 Task: Search for flights from Siwa Oasis to Saint Petersburg on Thu, Oct 19, in First class, using Emirates, and provide feedback on the suggestions.
Action: Mouse pressed left at (327, 244)
Screenshot: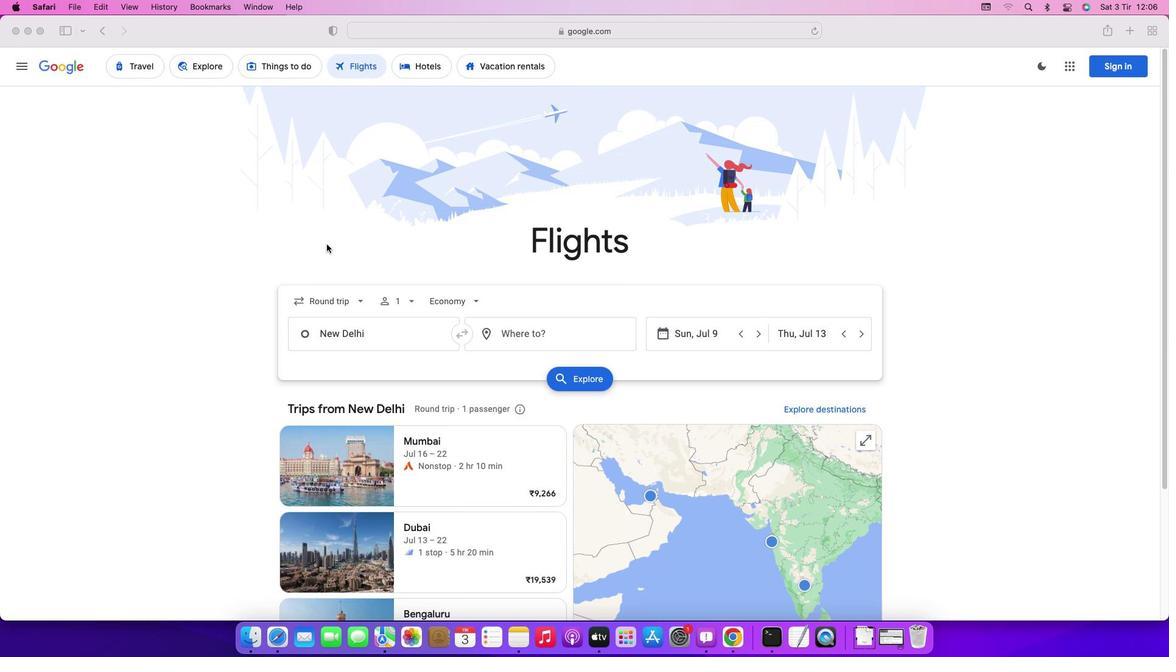 
Action: Mouse moved to (321, 296)
Screenshot: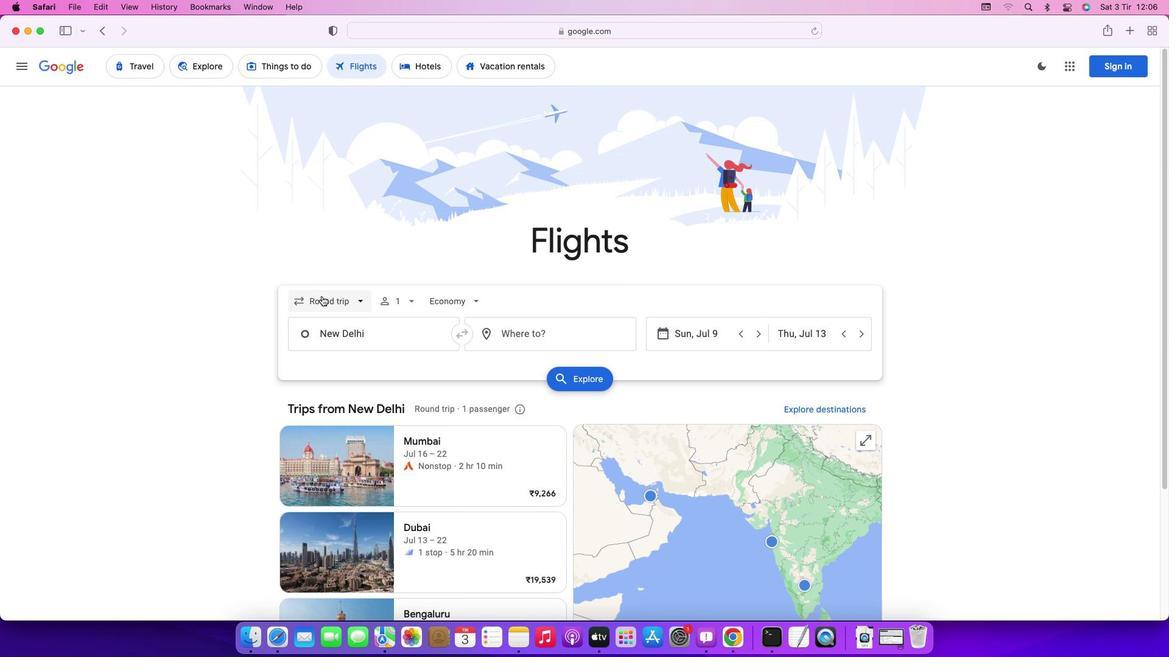 
Action: Mouse pressed left at (321, 296)
Screenshot: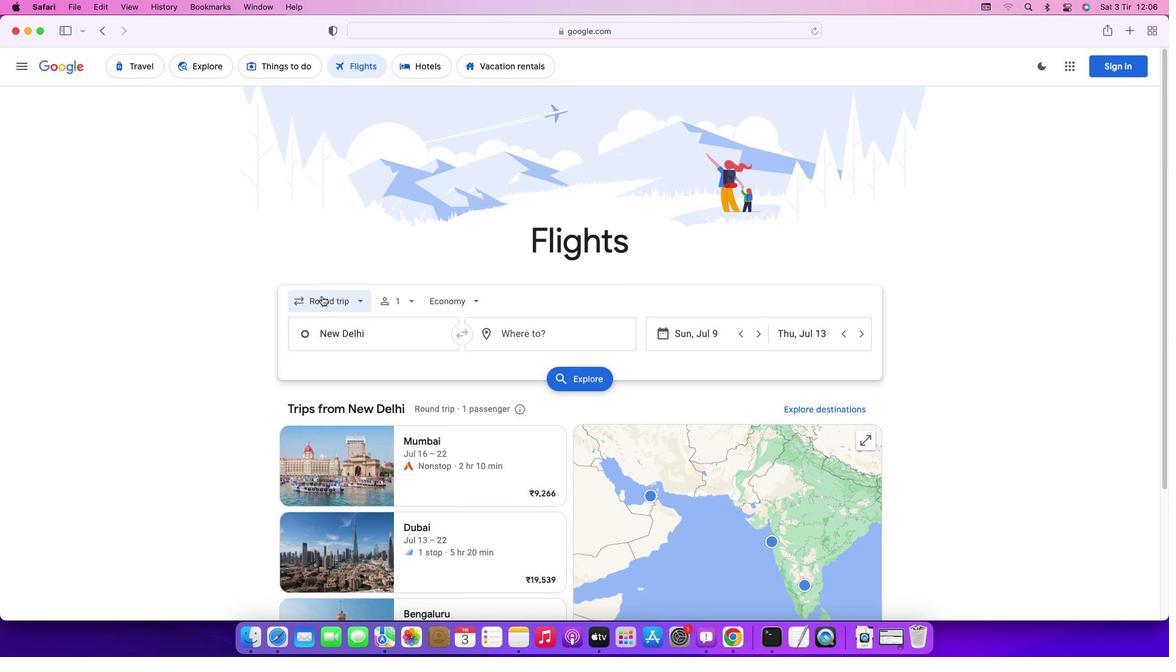 
Action: Mouse moved to (334, 356)
Screenshot: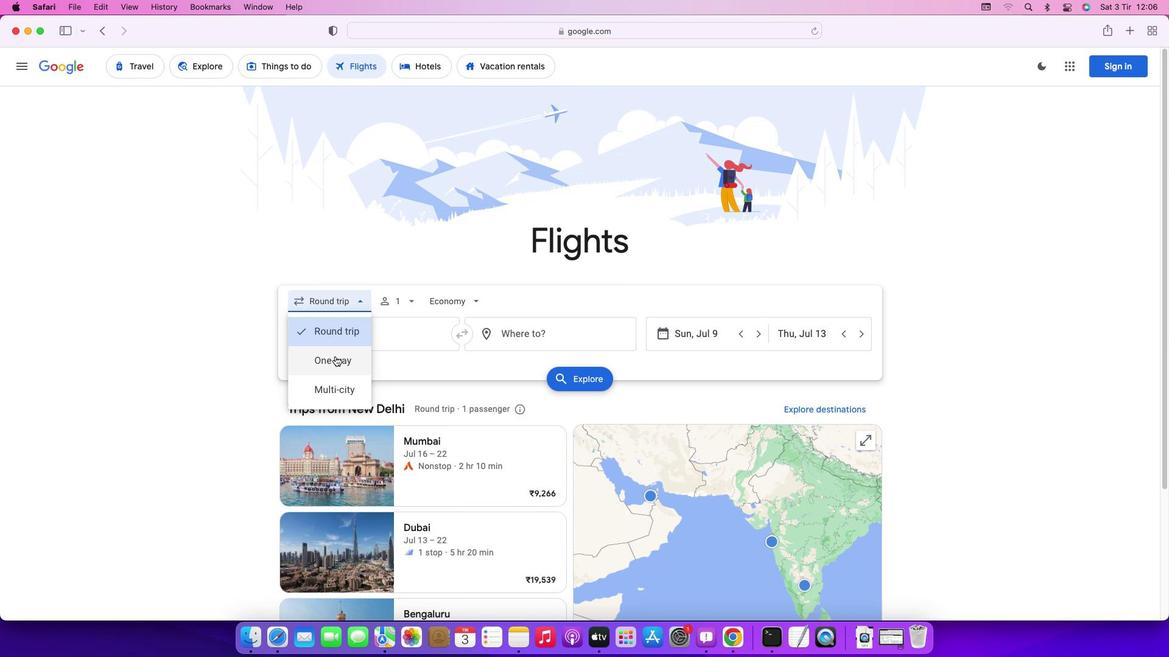 
Action: Mouse pressed left at (334, 356)
Screenshot: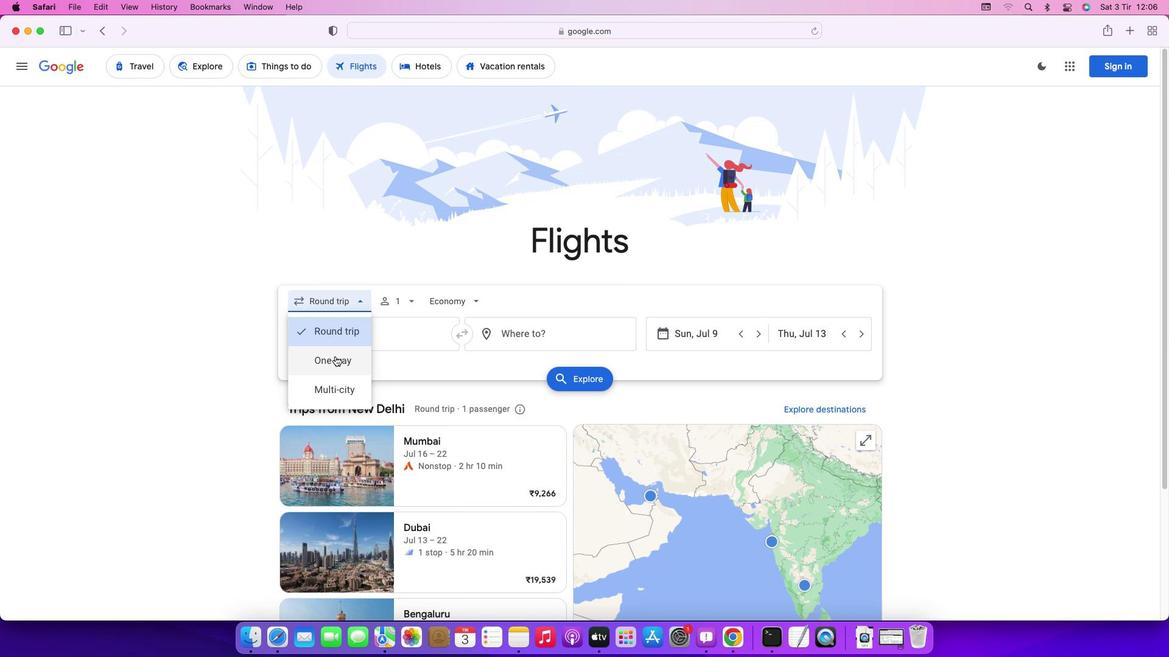 
Action: Mouse moved to (394, 302)
Screenshot: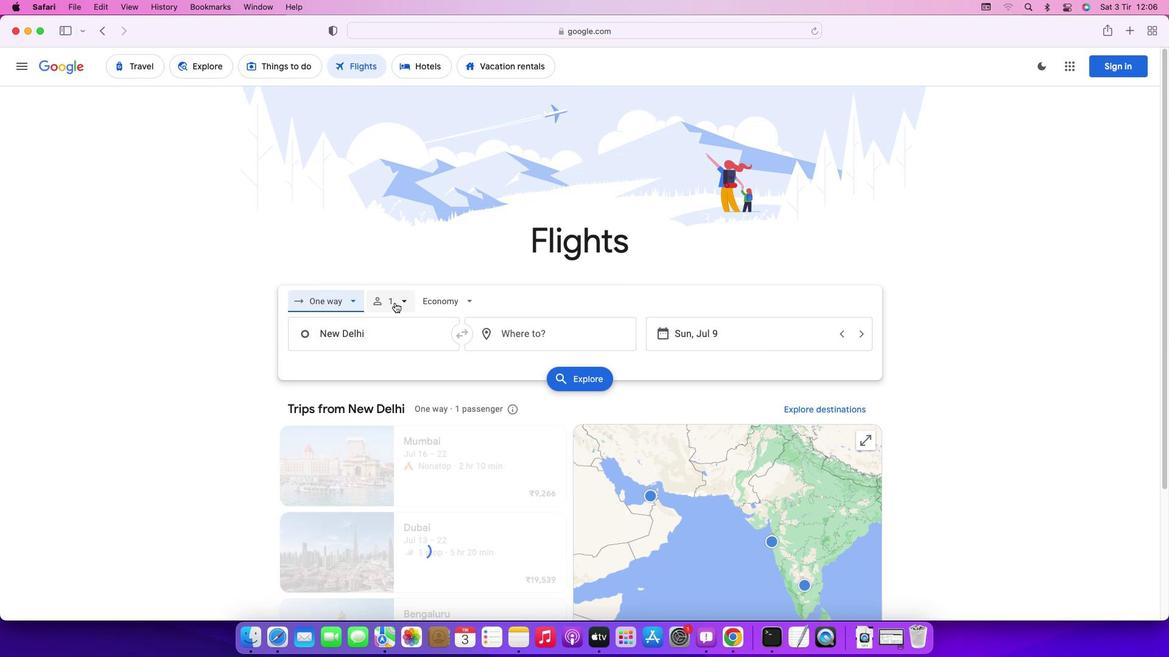 
Action: Mouse pressed left at (394, 302)
Screenshot: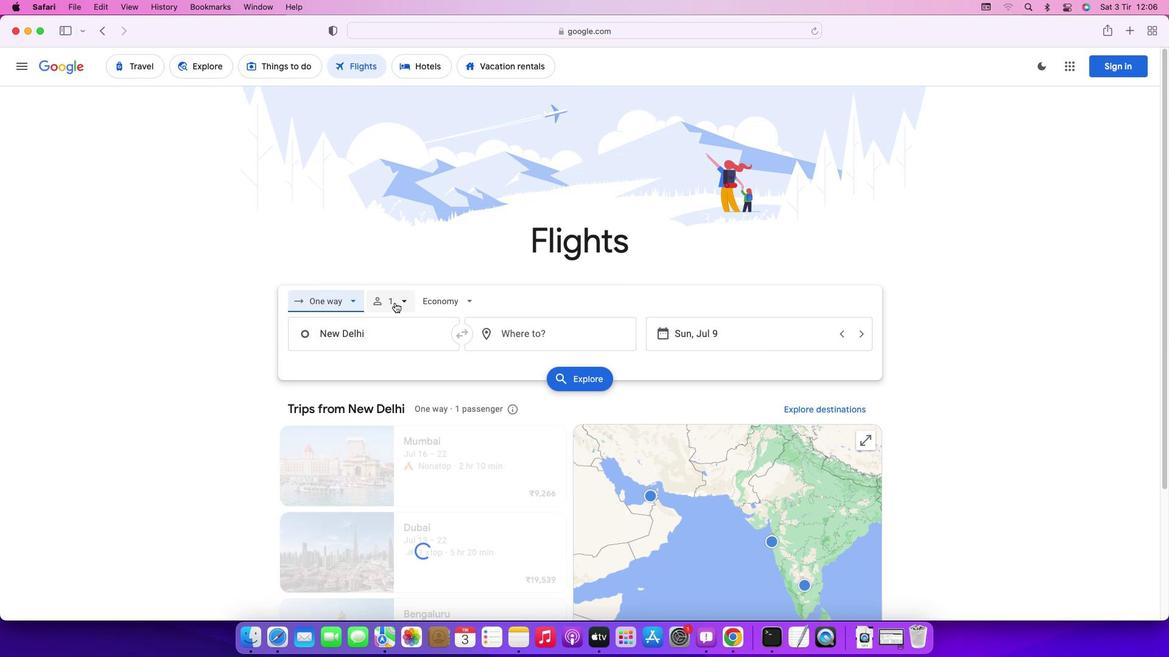 
Action: Mouse moved to (490, 333)
Screenshot: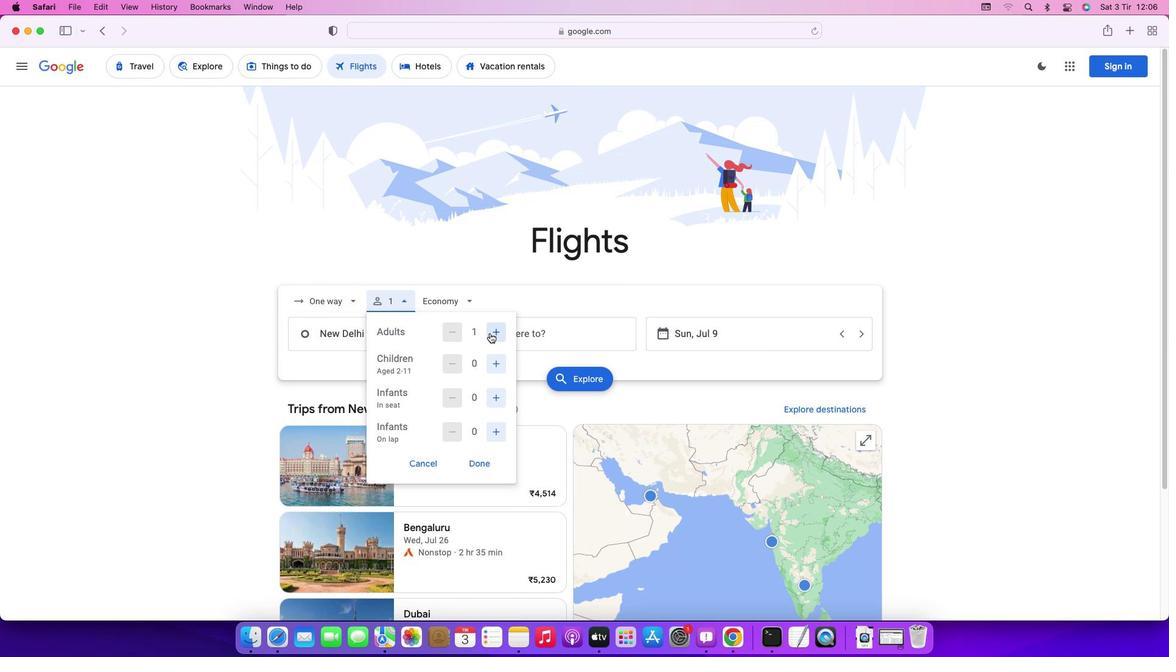 
Action: Mouse pressed left at (490, 333)
Screenshot: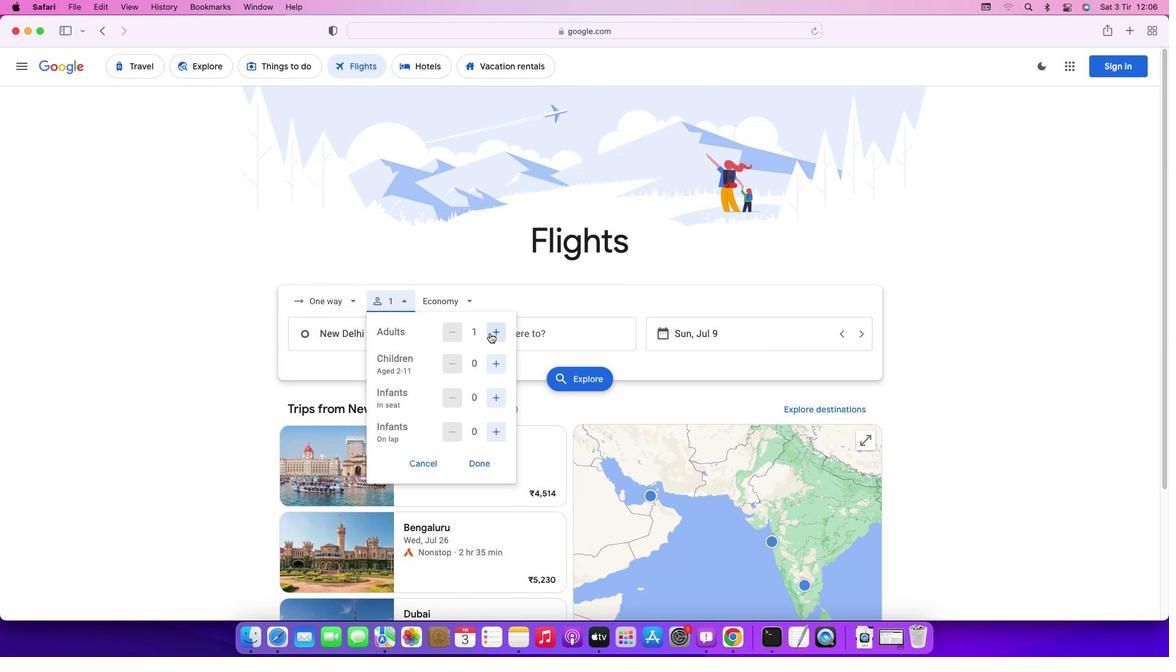 
Action: Mouse moved to (483, 462)
Screenshot: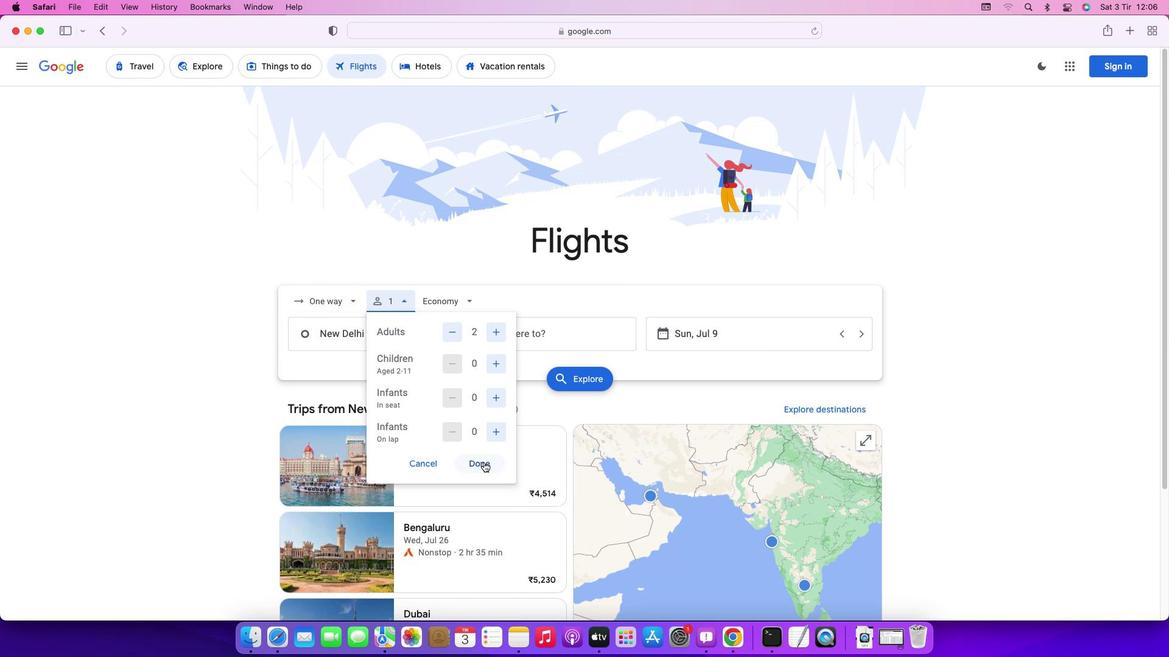 
Action: Mouse pressed left at (483, 462)
Screenshot: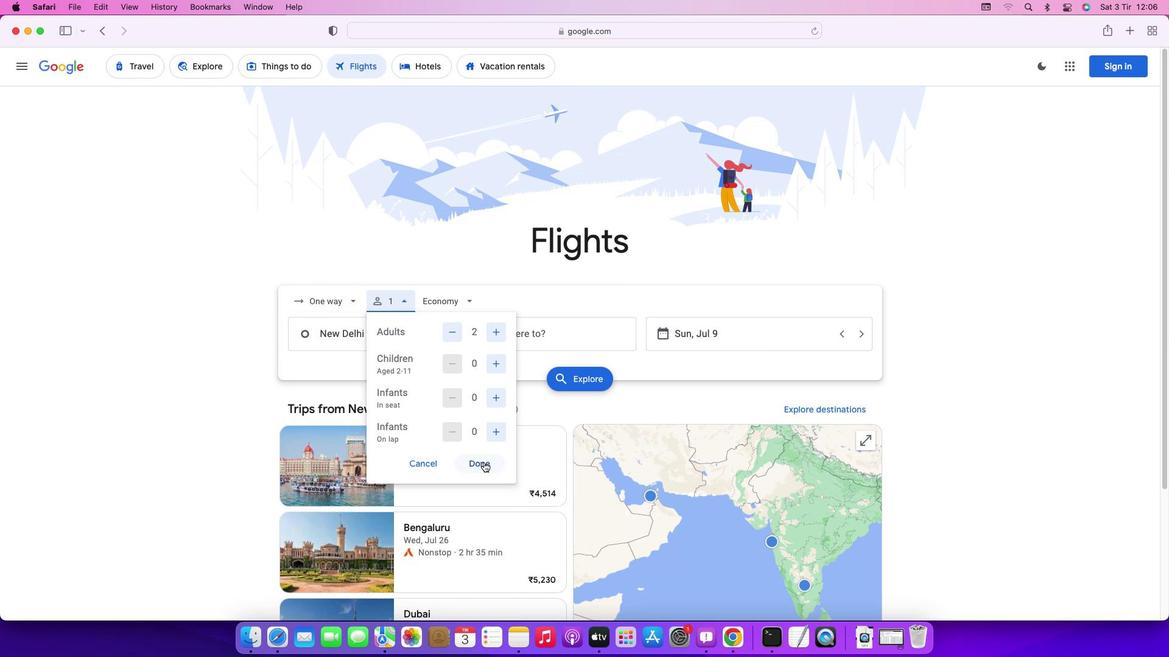 
Action: Mouse moved to (471, 301)
Screenshot: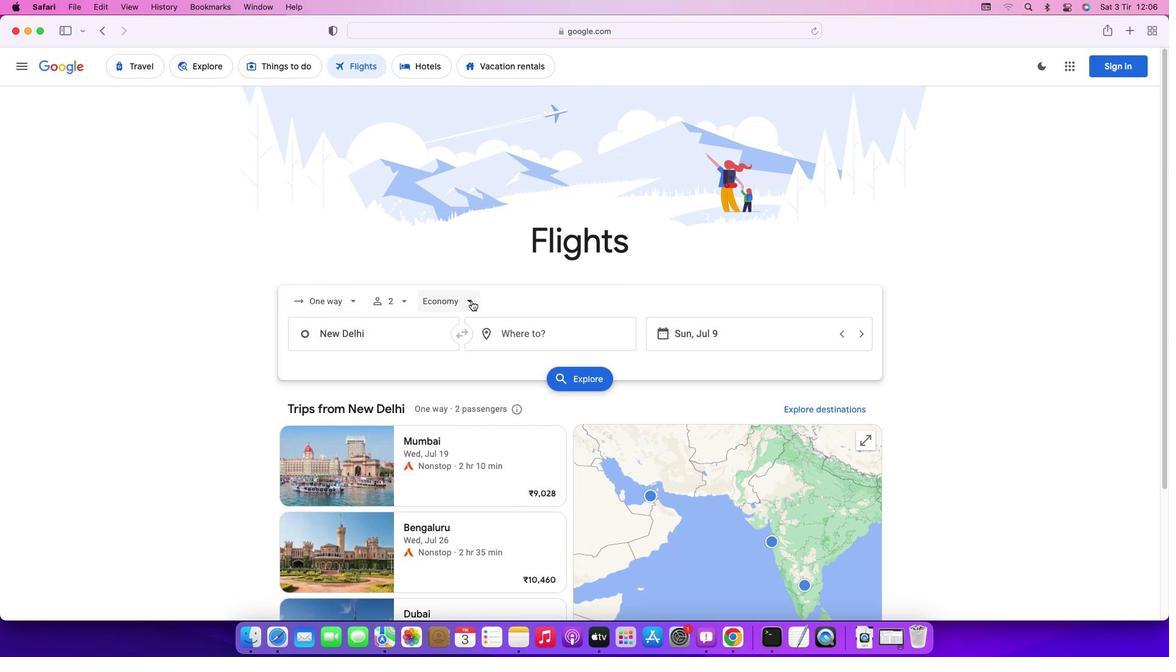 
Action: Mouse pressed left at (471, 301)
Screenshot: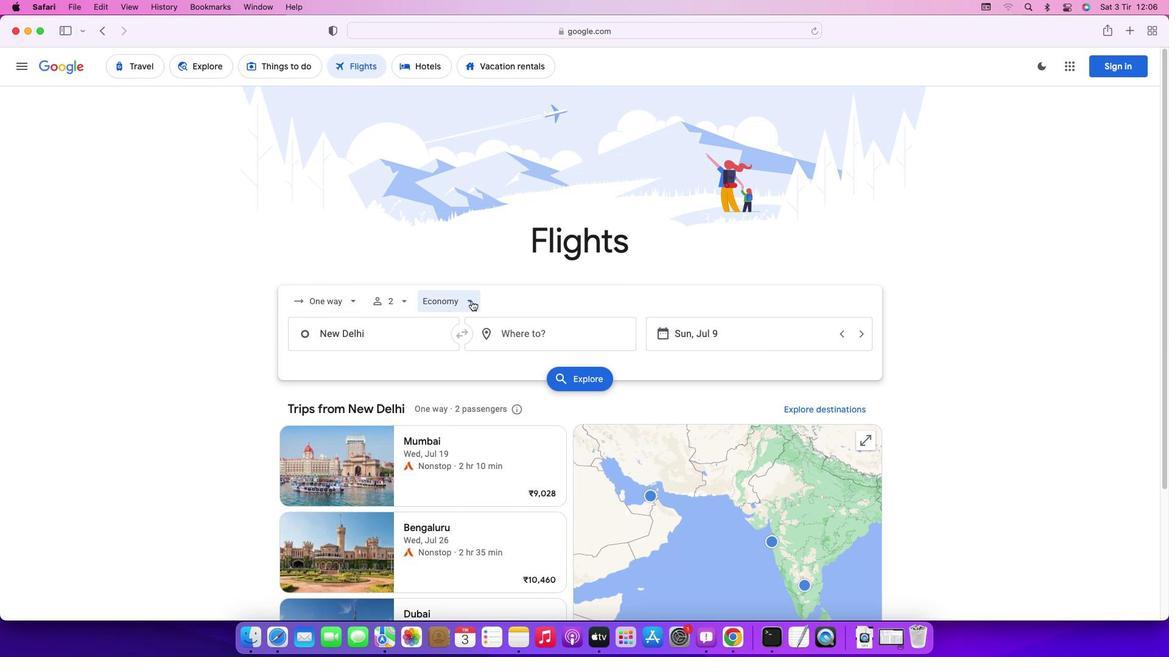 
Action: Mouse moved to (468, 414)
Screenshot: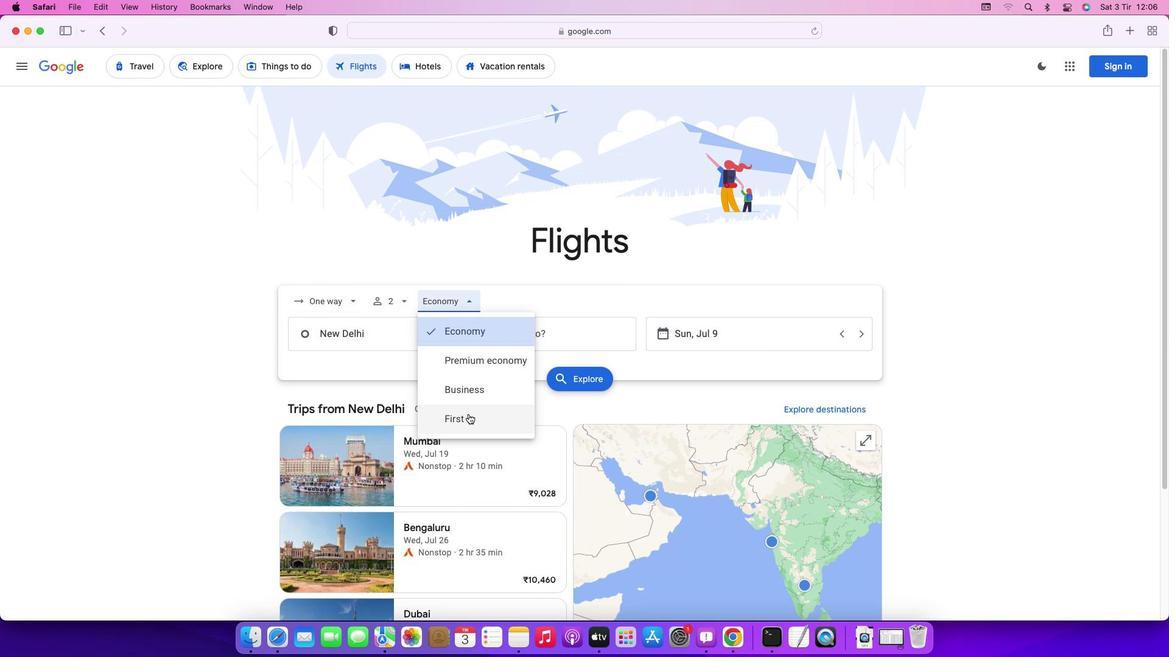 
Action: Mouse pressed left at (468, 414)
Screenshot: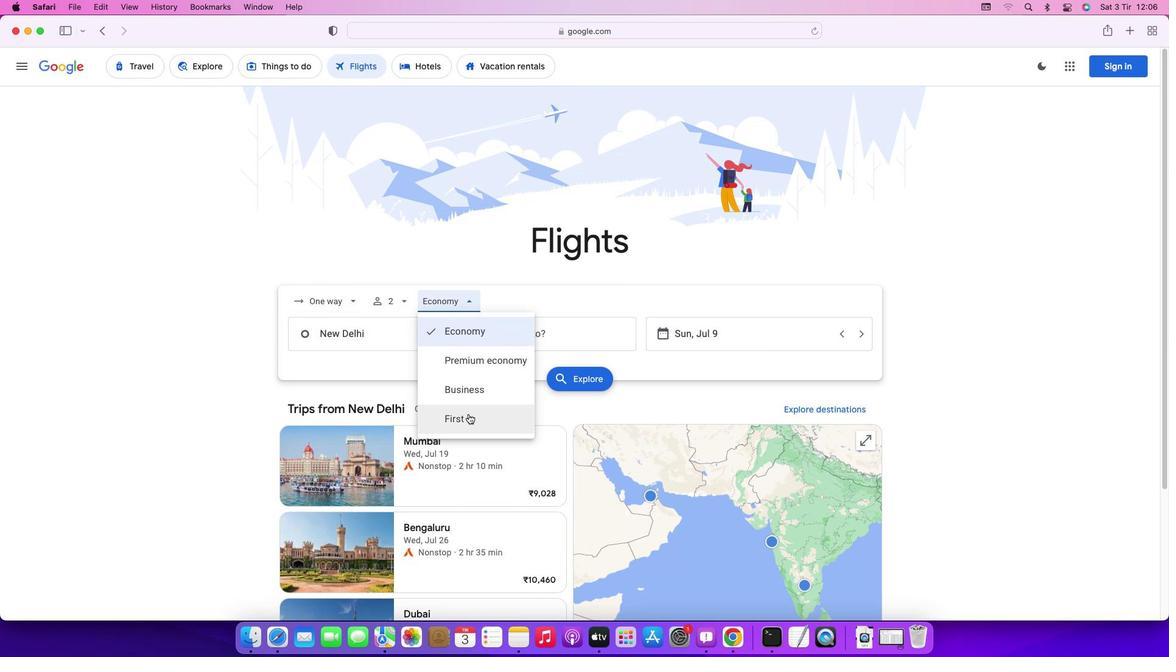 
Action: Mouse moved to (395, 335)
Screenshot: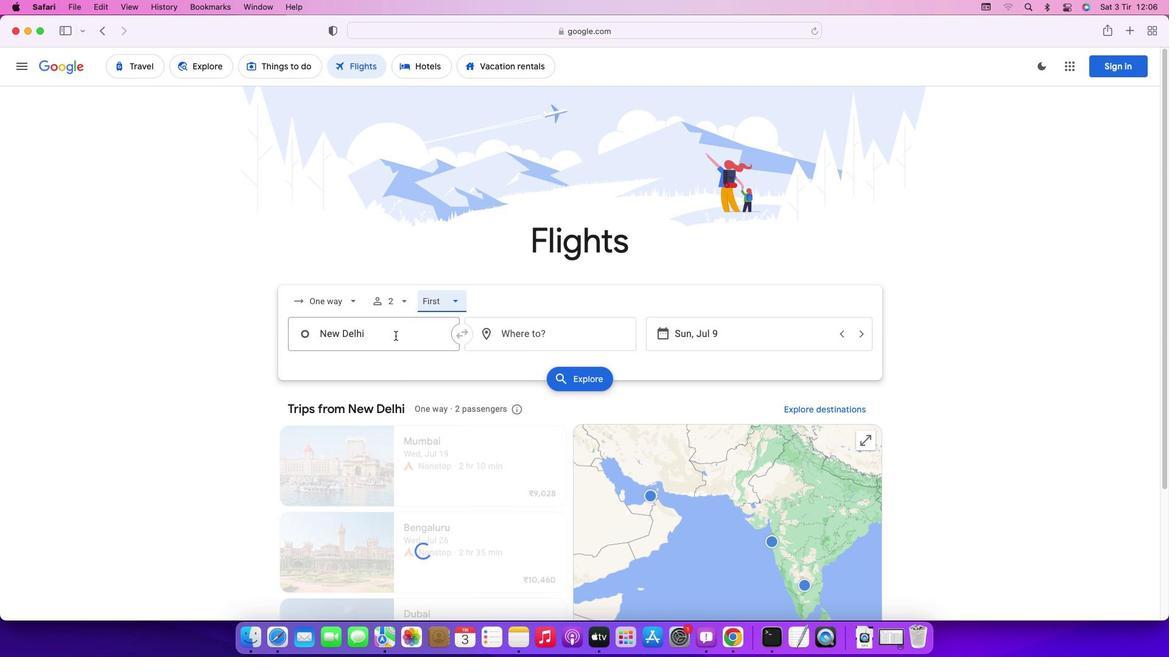 
Action: Mouse pressed left at (395, 335)
Screenshot: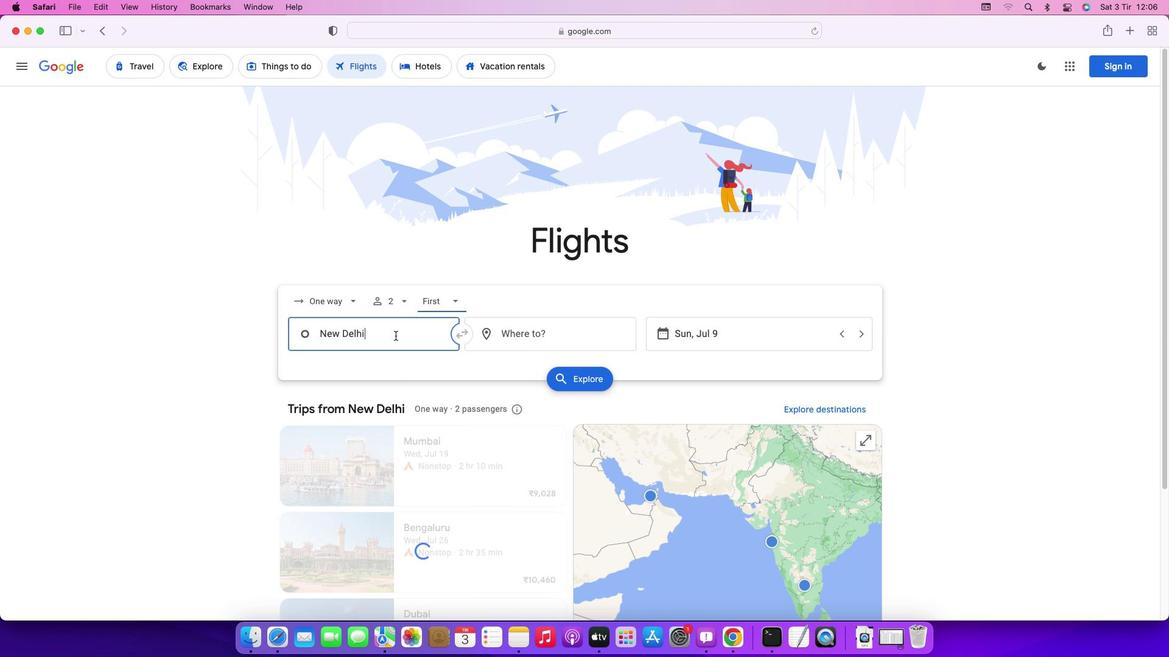 
Action: Key pressed Key.backspaceKey.caps_lock'S'Key.caps_lock'i''w''a'Key.enter
Screenshot: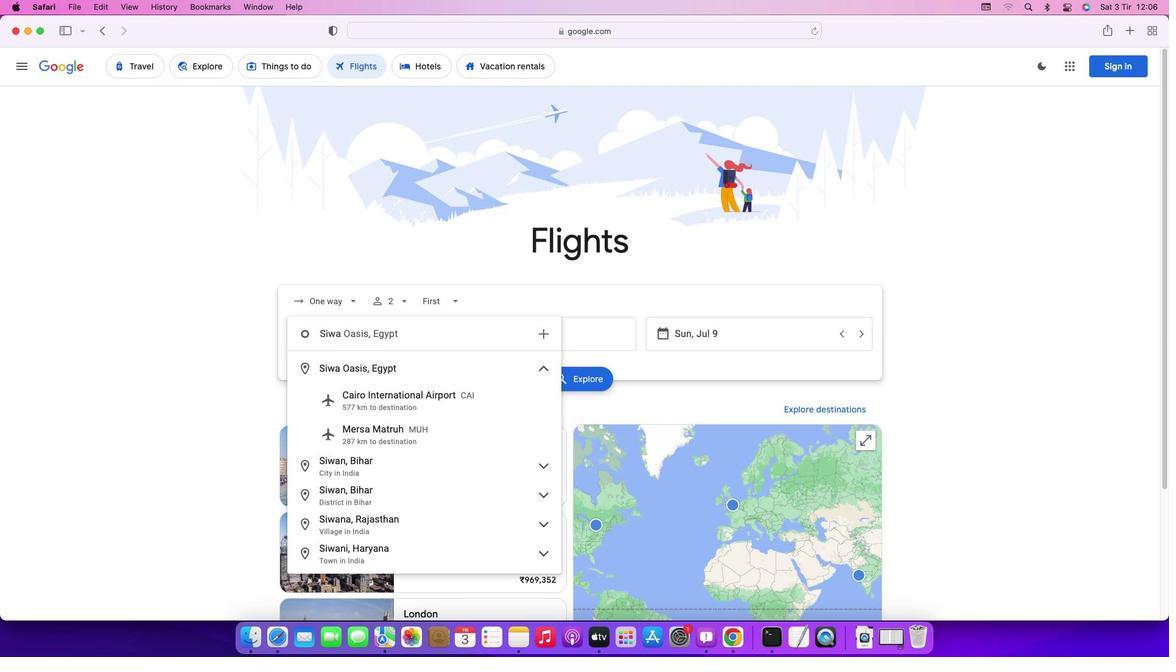 
Action: Mouse moved to (549, 343)
Screenshot: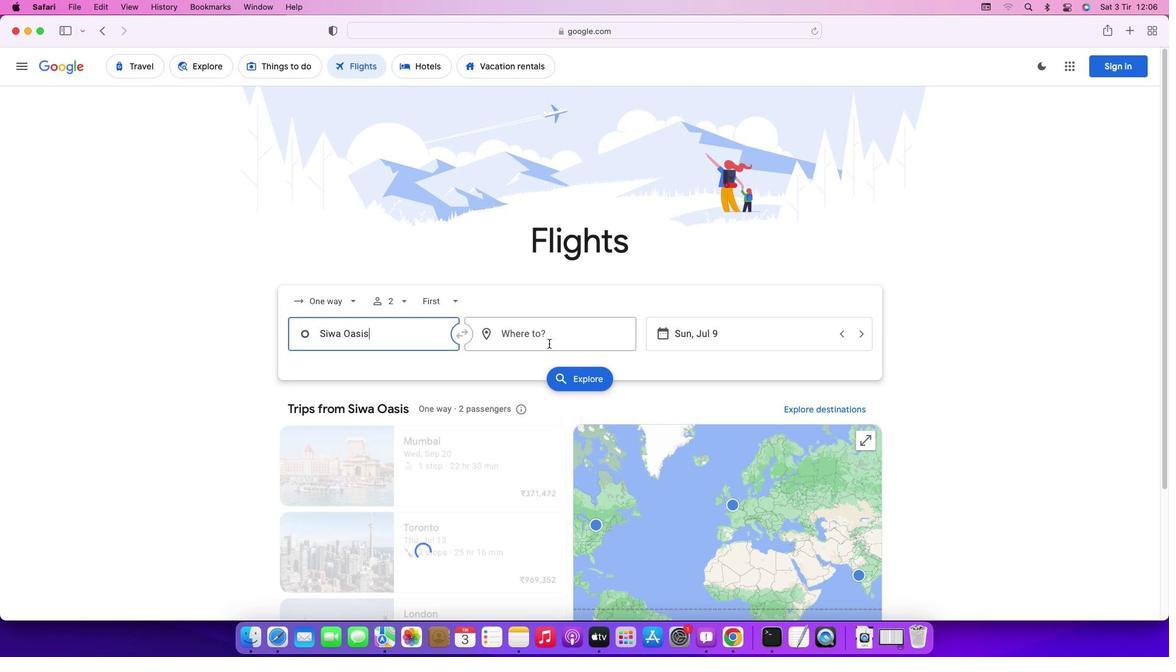 
Action: Mouse pressed left at (549, 343)
Screenshot: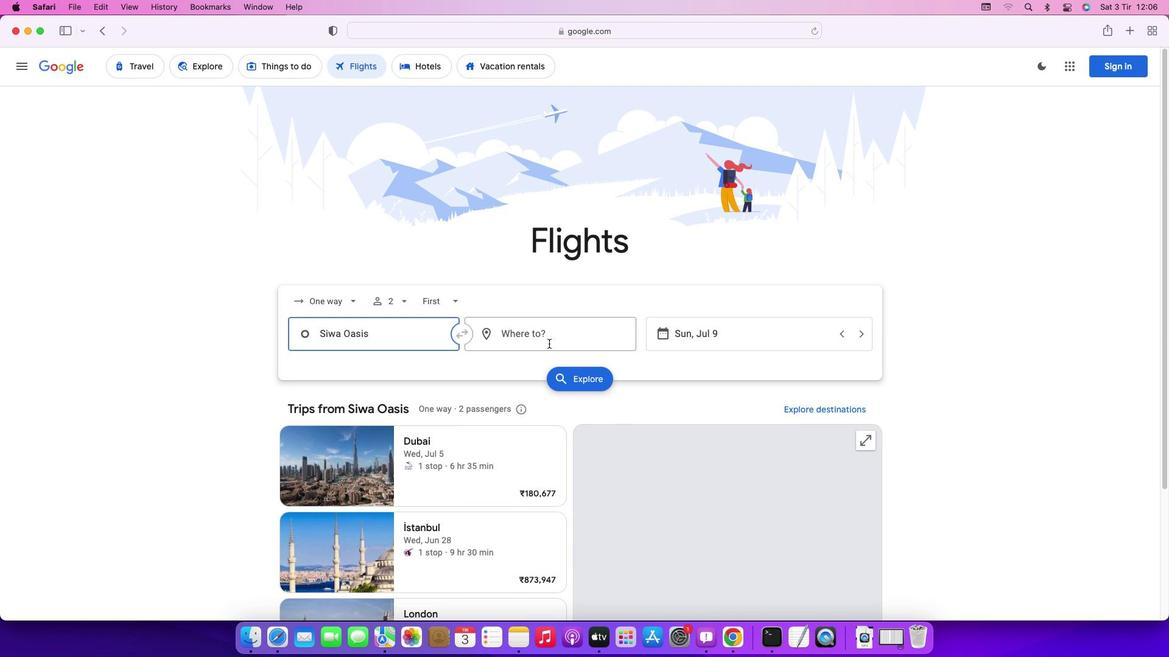 
Action: Mouse moved to (548, 344)
Screenshot: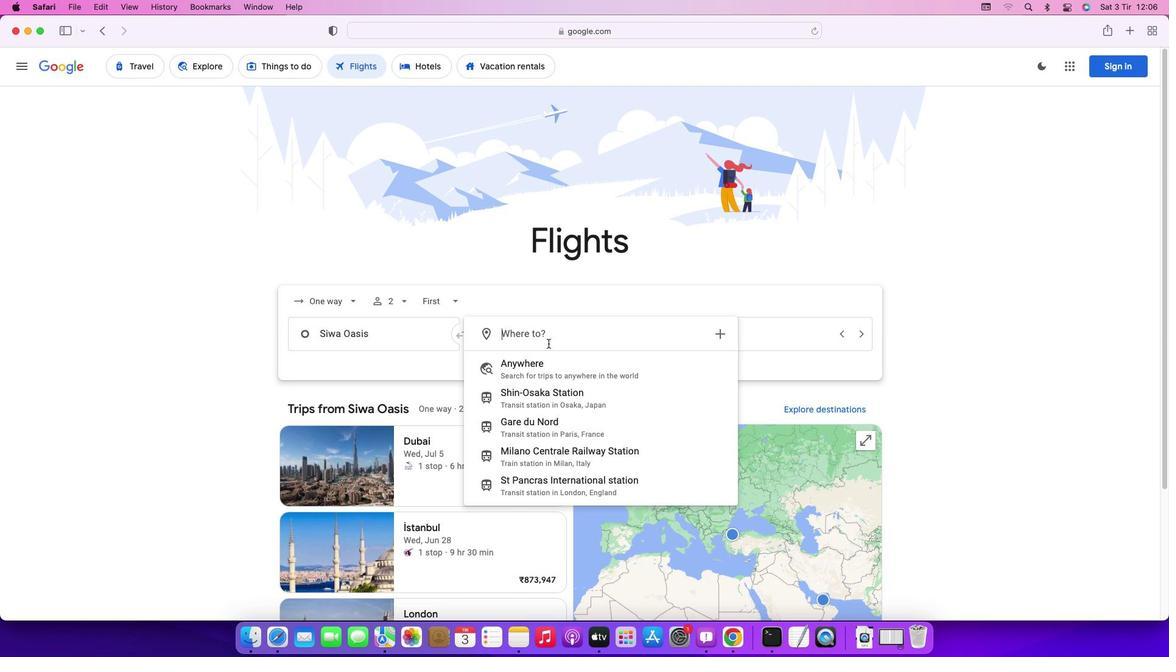 
Action: Key pressed Key.caps_lock'S'Key.caps_lock'a''i''n''t'Key.spaceKey.caps_lock'P'Key.caps_lock'e''t''e'Key.enter
Screenshot: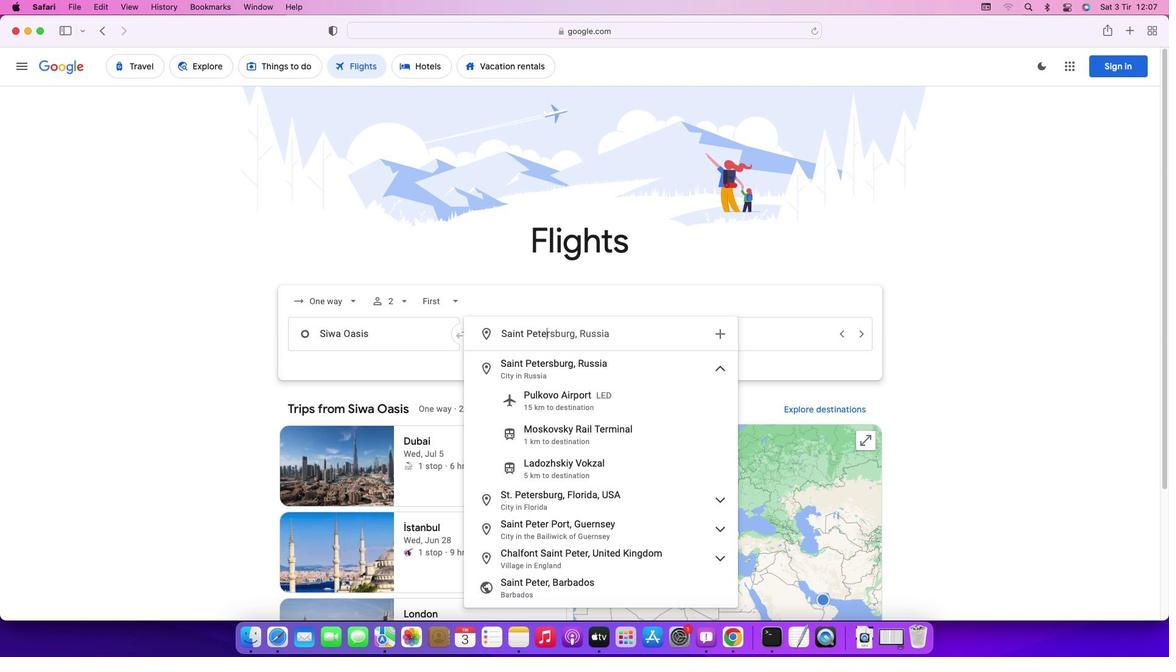 
Action: Mouse moved to (743, 333)
Screenshot: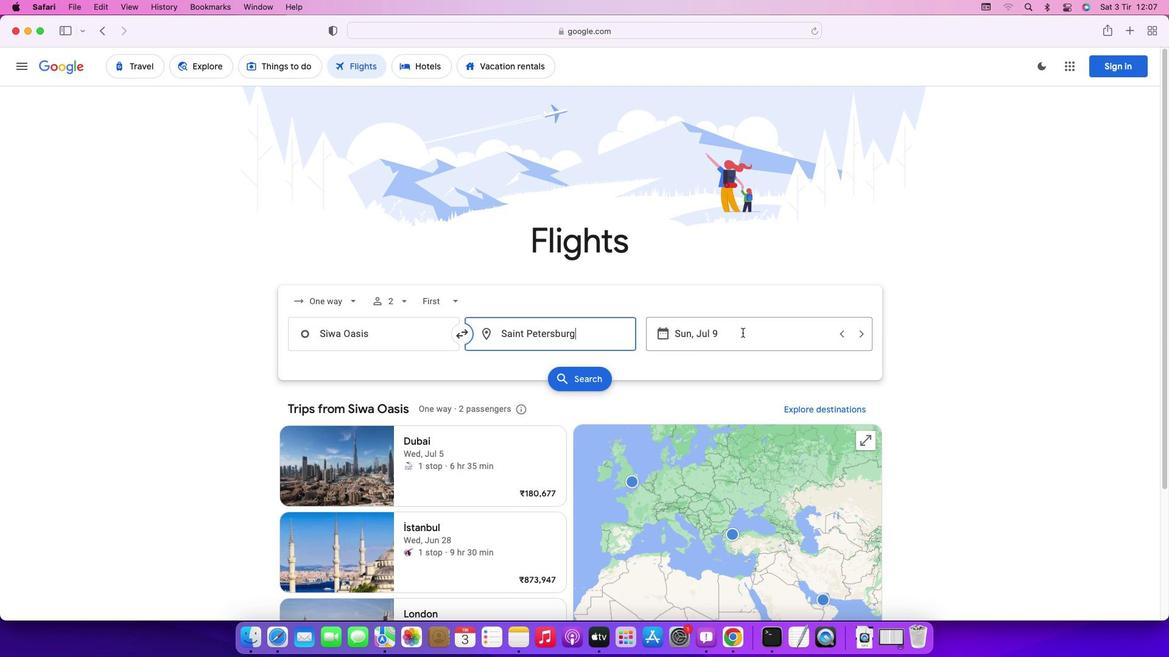 
Action: Mouse pressed left at (743, 333)
Screenshot: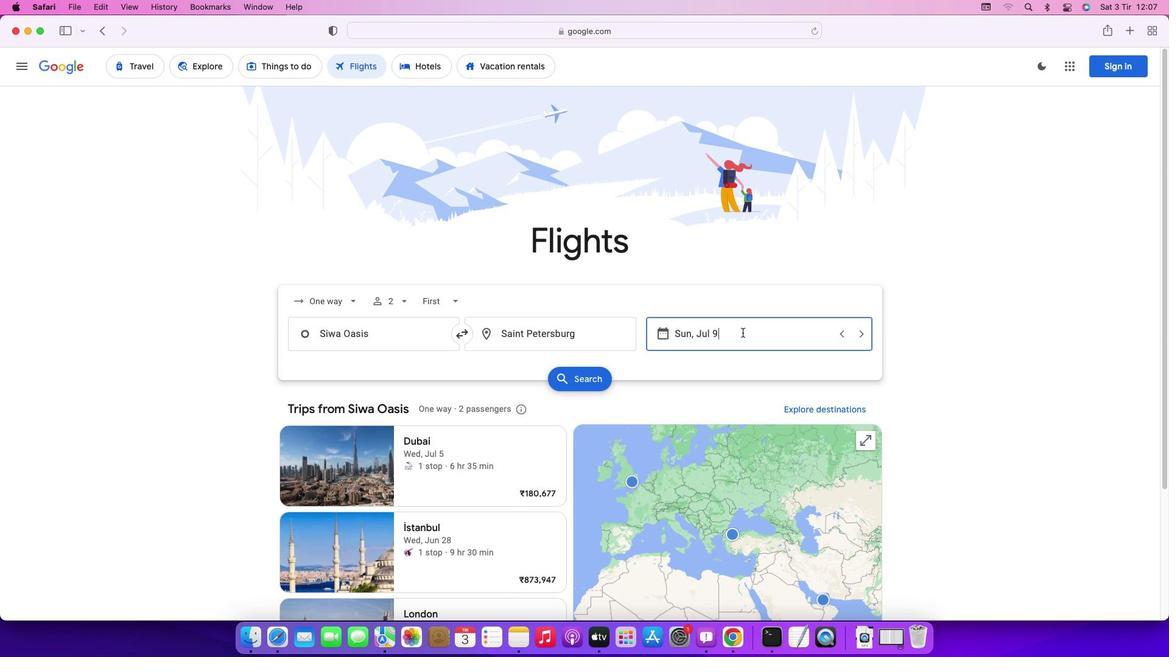 
Action: Mouse moved to (879, 454)
Screenshot: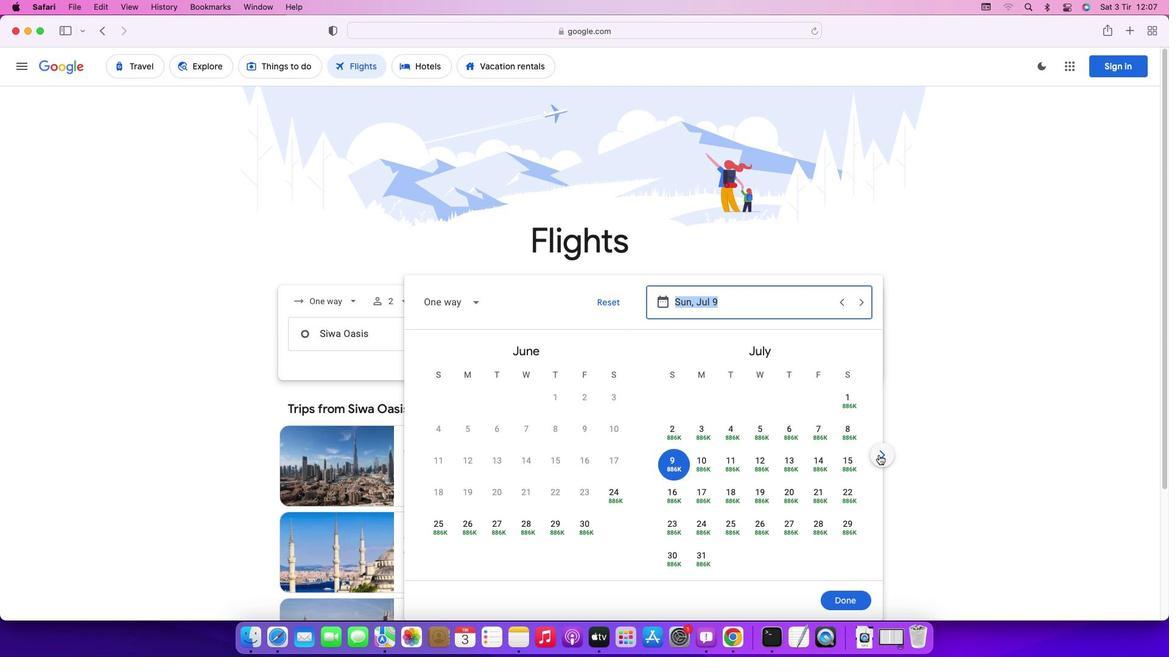 
Action: Mouse pressed left at (879, 454)
Screenshot: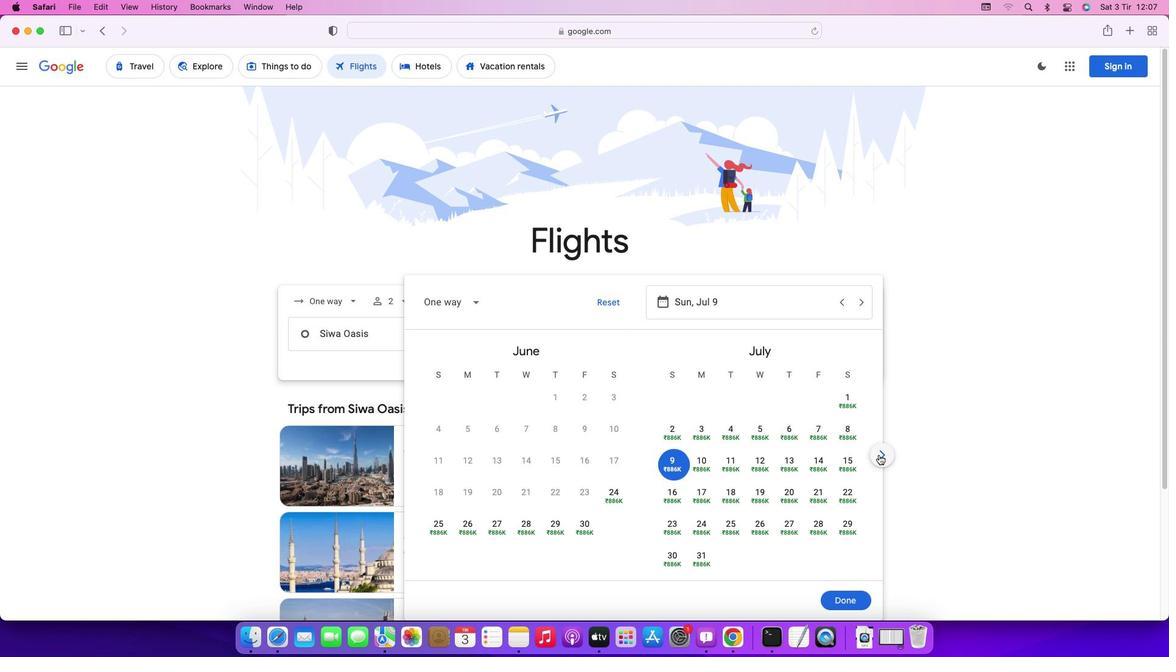 
Action: Mouse pressed left at (879, 454)
Screenshot: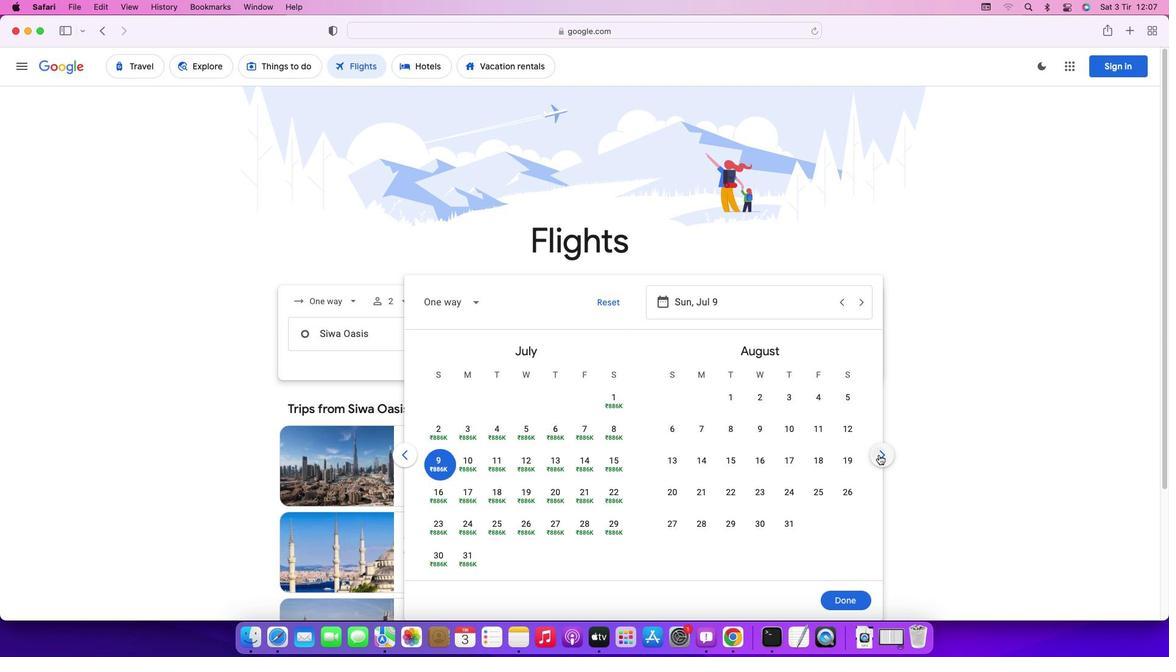 
Action: Mouse pressed left at (879, 454)
Screenshot: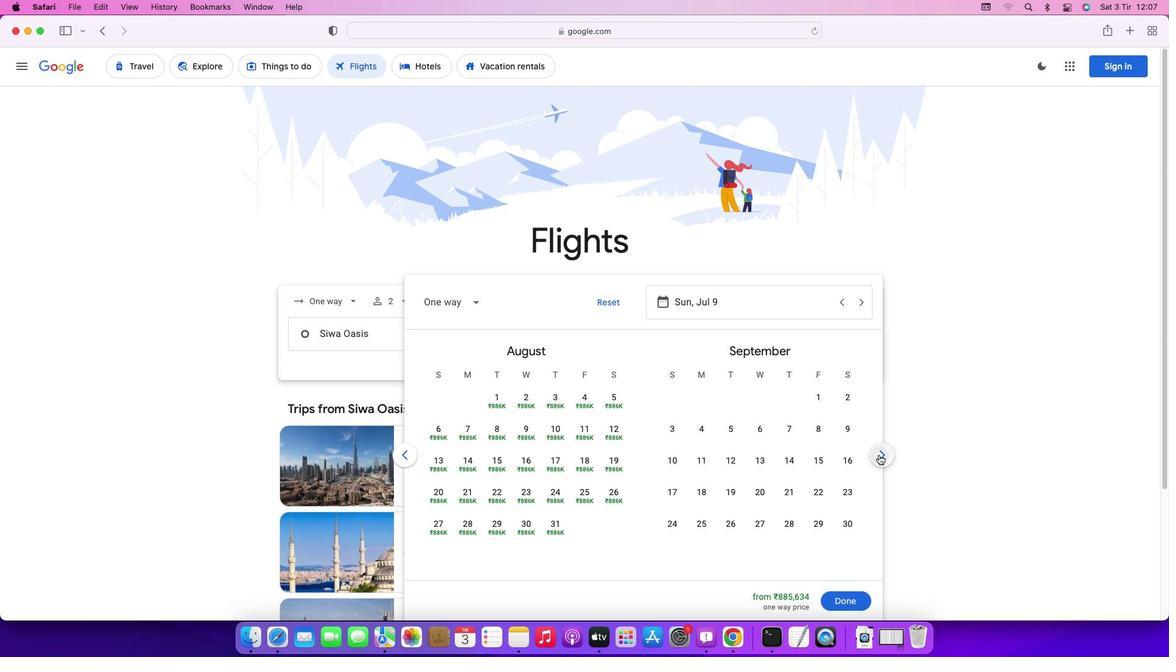 
Action: Mouse moved to (790, 465)
Screenshot: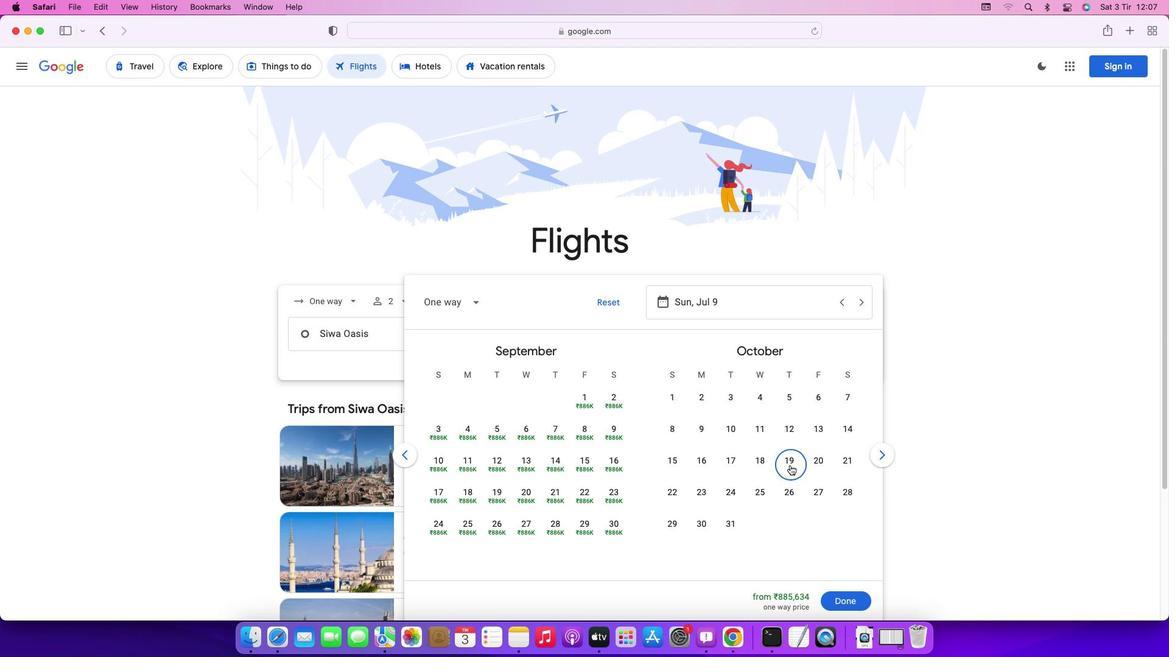 
Action: Mouse pressed left at (790, 465)
Screenshot: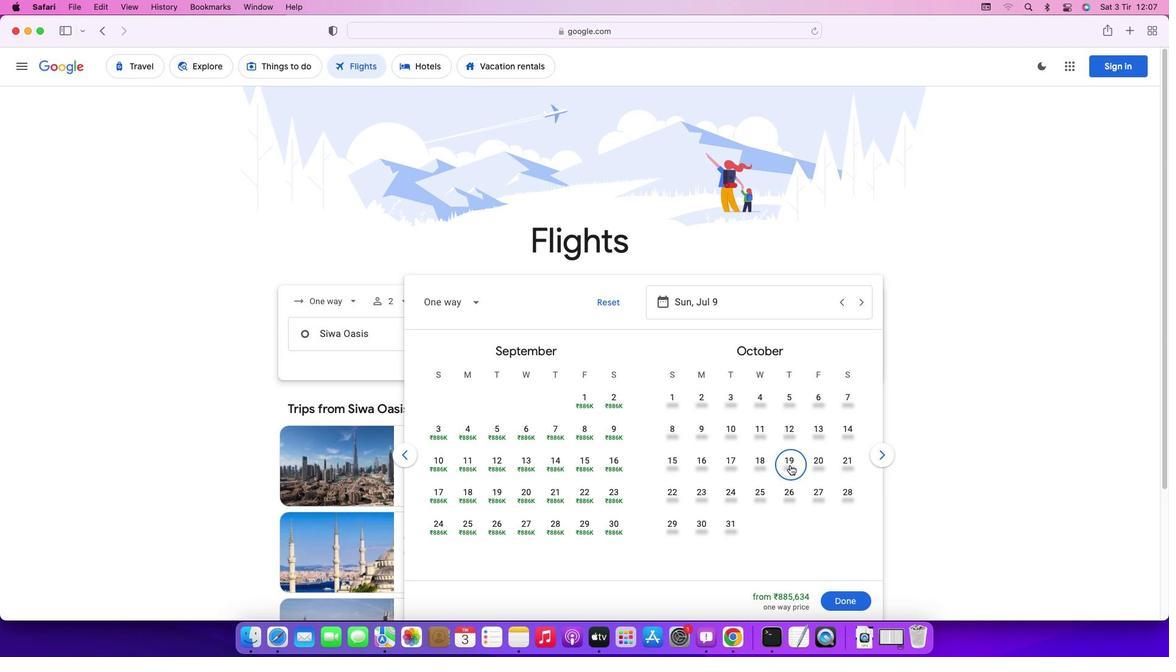 
Action: Mouse moved to (852, 599)
Screenshot: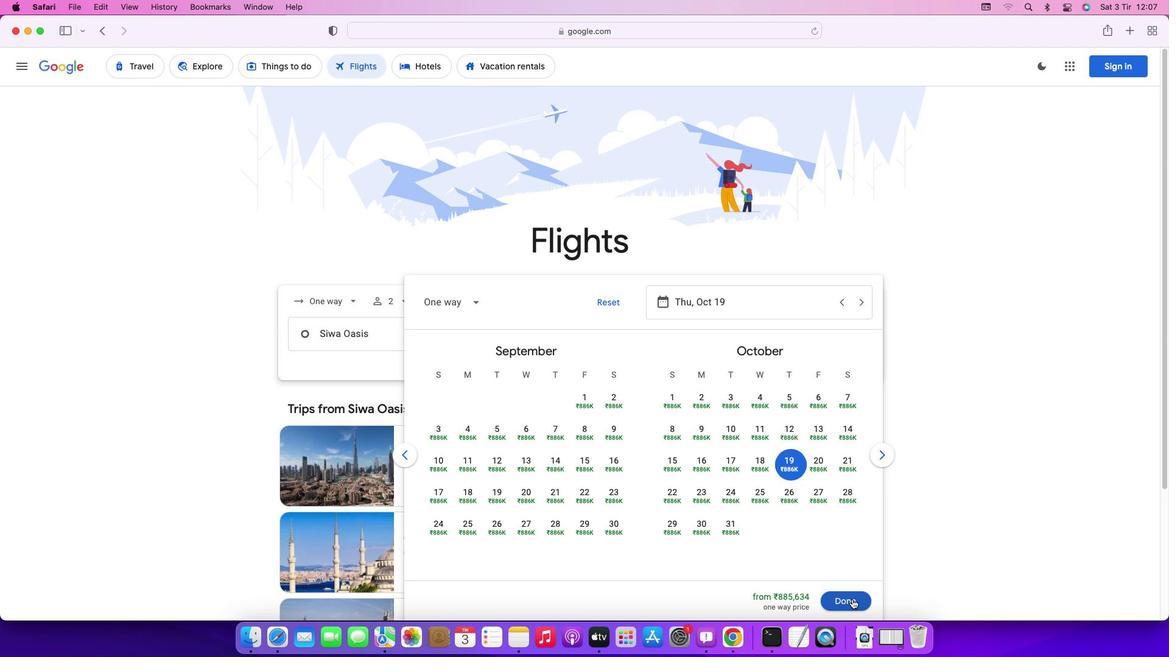 
Action: Mouse pressed left at (852, 599)
Screenshot: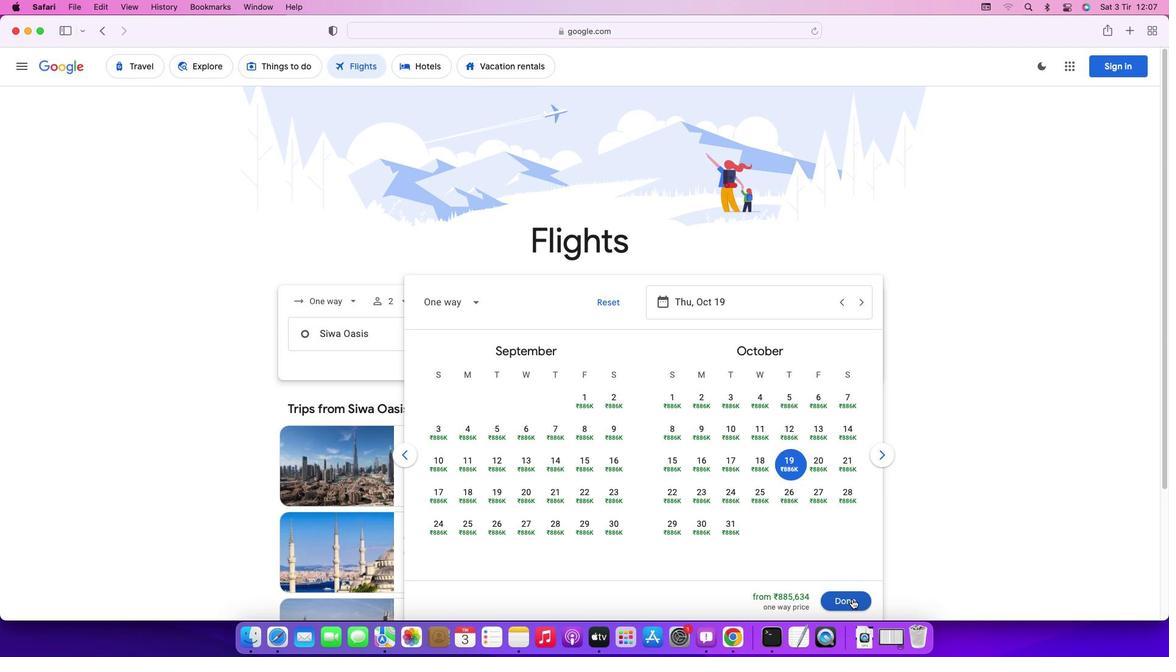 
Action: Mouse moved to (592, 380)
Screenshot: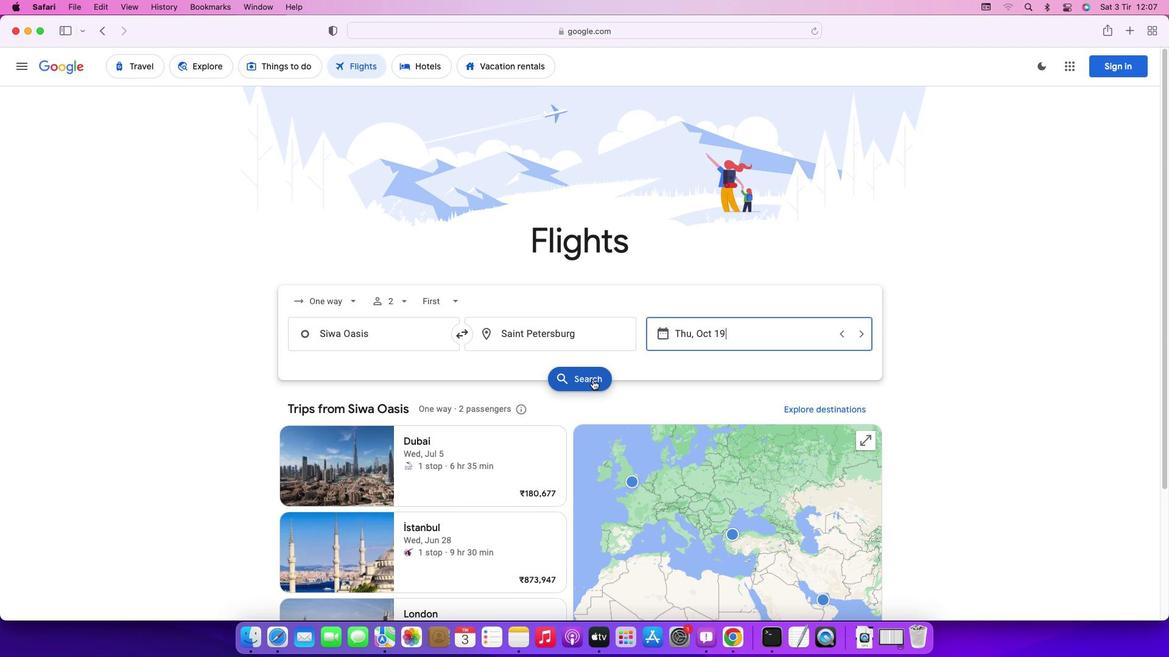 
Action: Mouse pressed left at (592, 380)
Screenshot: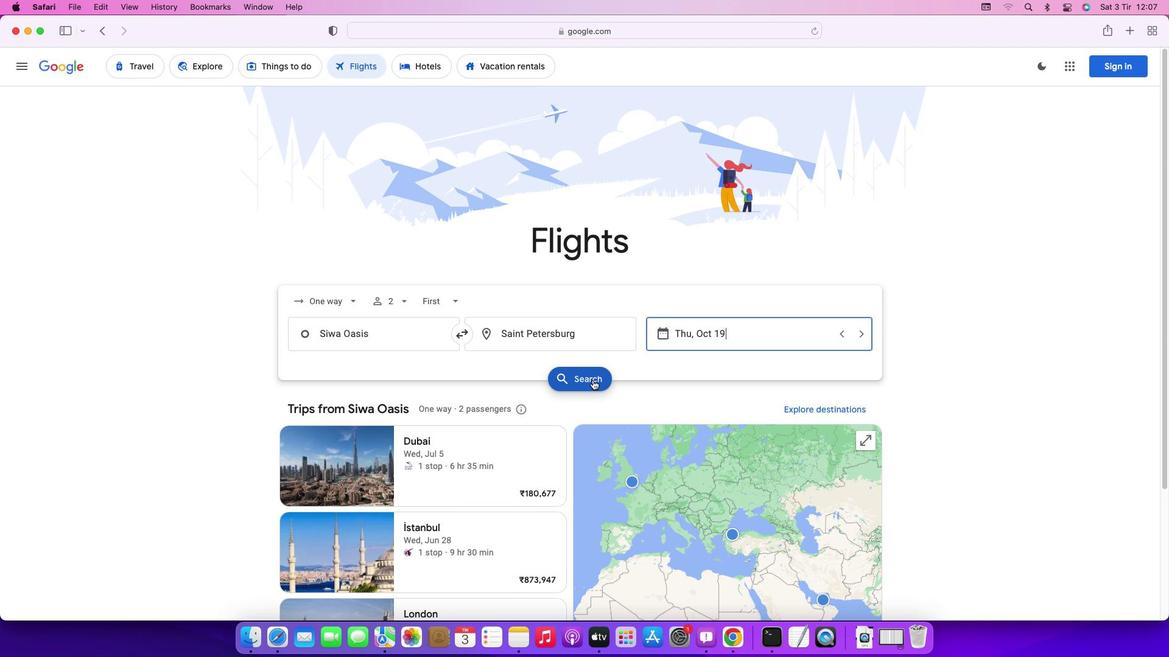 
Action: Mouse moved to (359, 180)
Screenshot: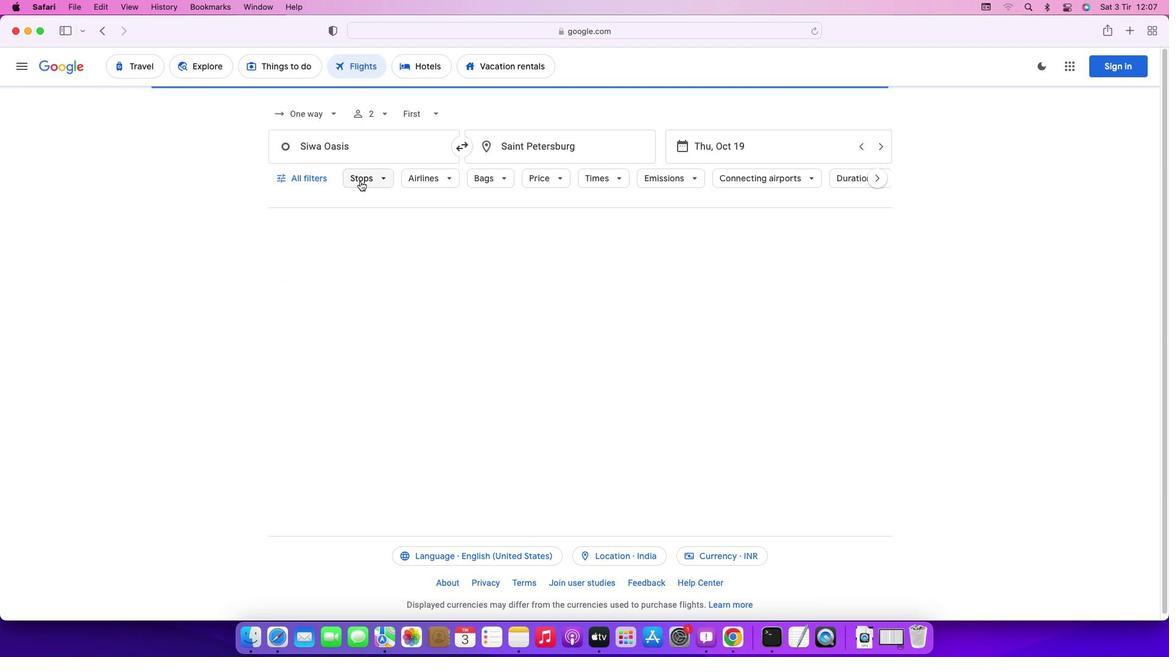 
Action: Mouse pressed left at (359, 180)
Screenshot: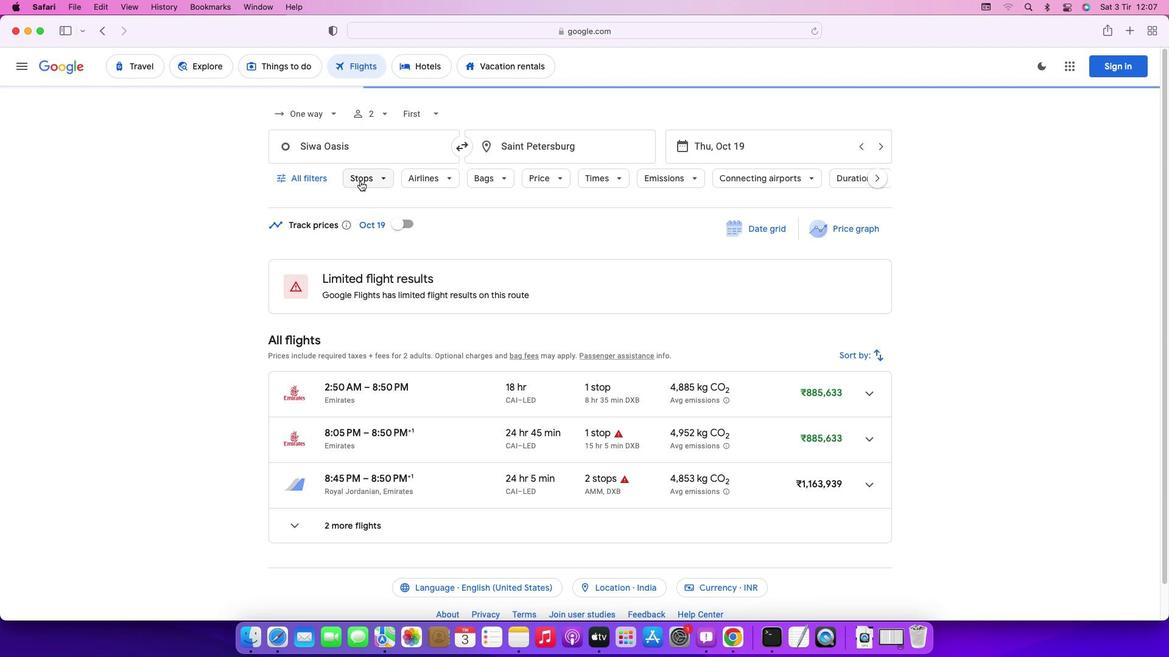 
Action: Mouse moved to (370, 236)
Screenshot: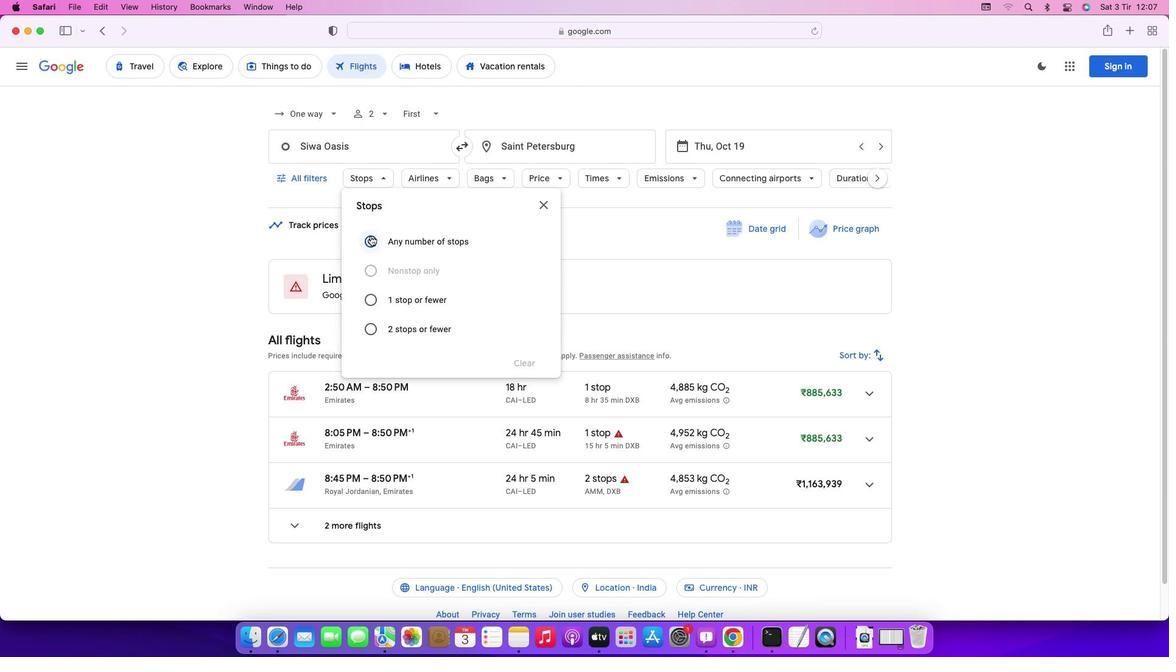 
Action: Mouse pressed left at (370, 236)
Screenshot: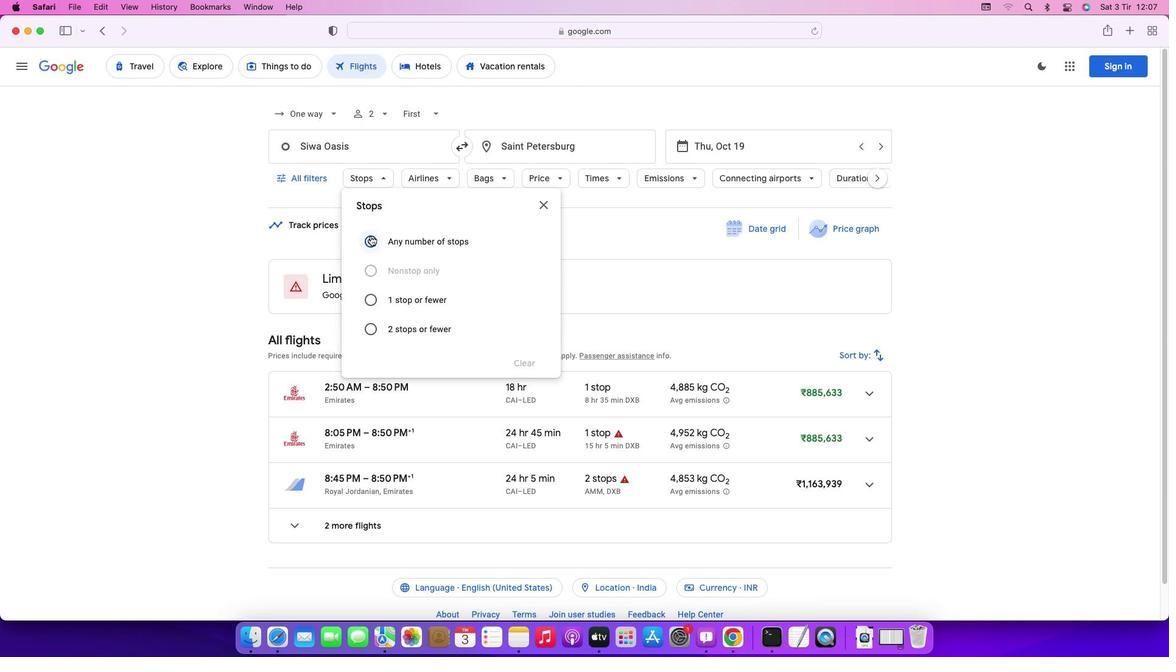 
Action: Mouse moved to (430, 180)
Screenshot: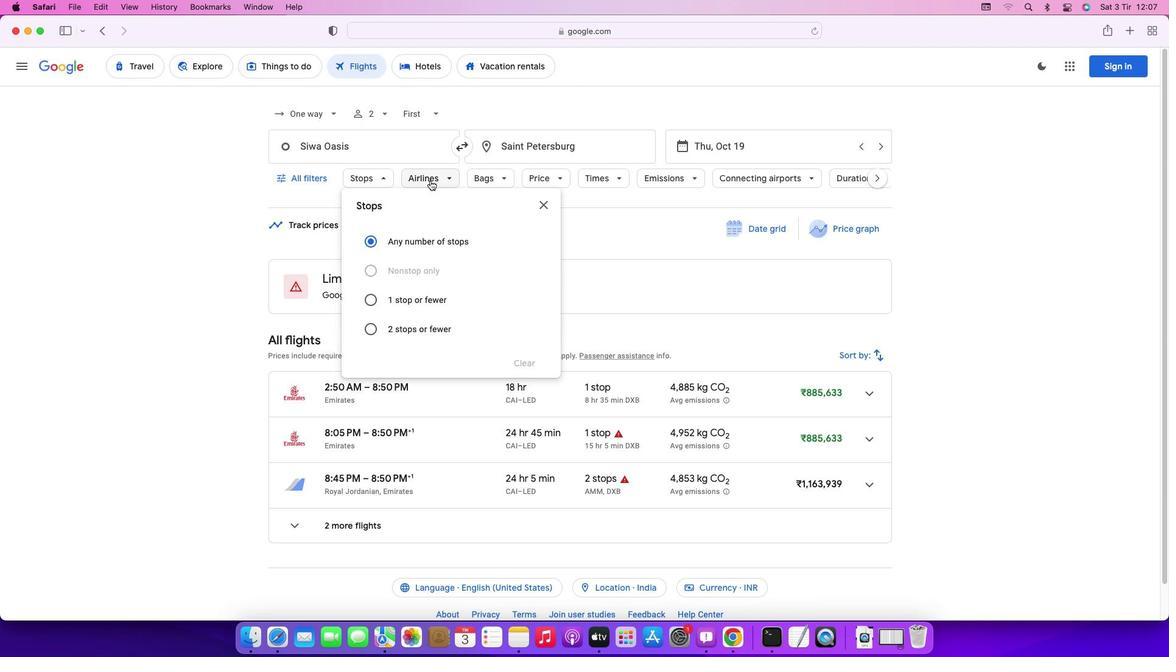 
Action: Mouse pressed left at (430, 180)
Screenshot: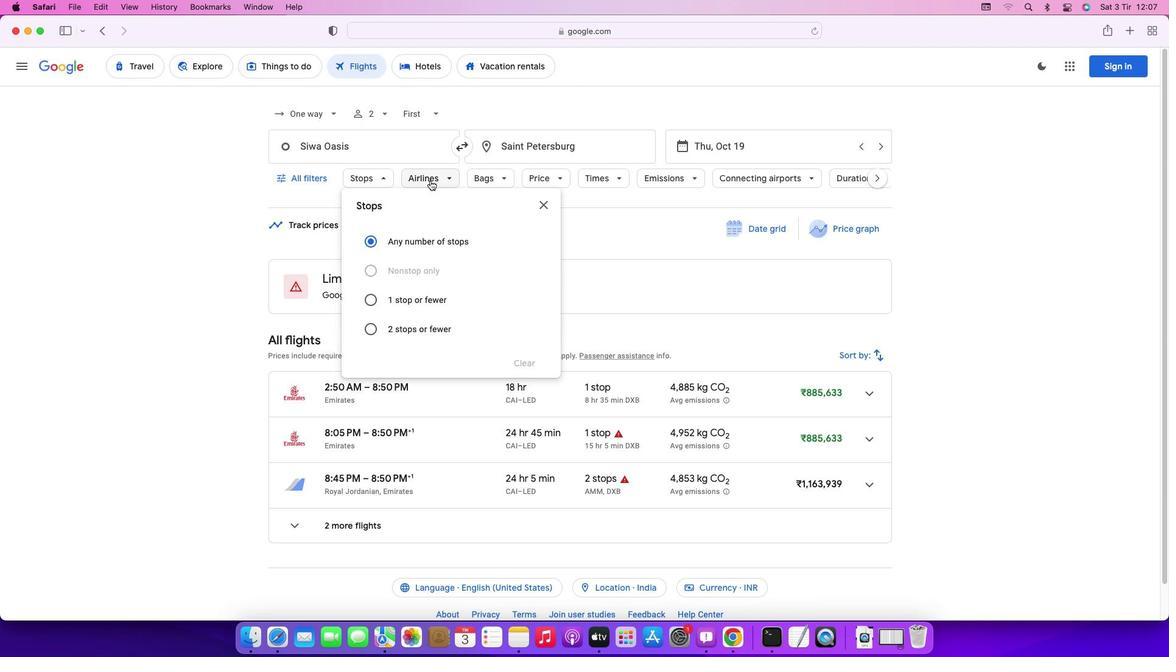 
Action: Mouse moved to (582, 239)
Screenshot: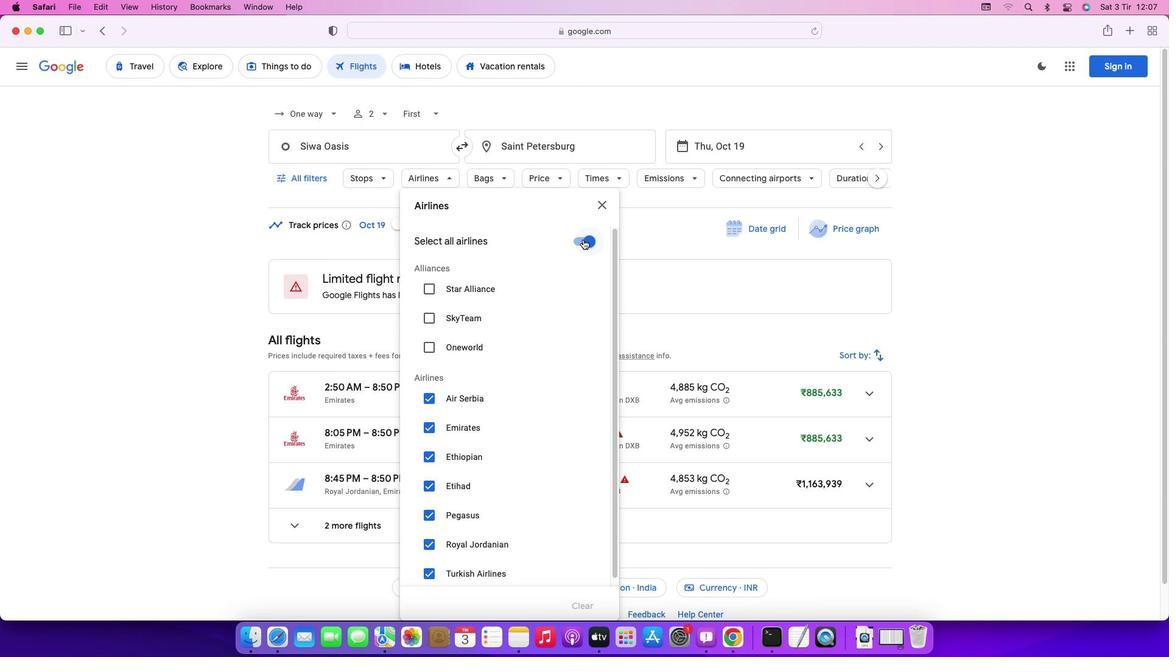
Action: Mouse pressed left at (582, 239)
Screenshot: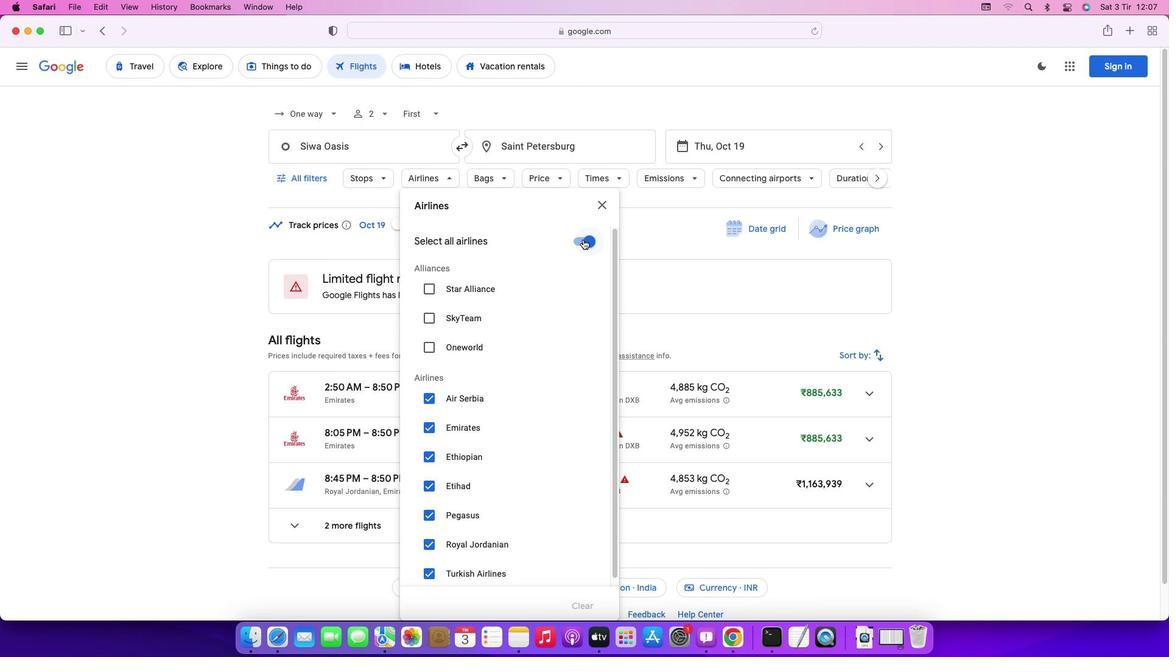 
Action: Mouse moved to (431, 430)
Screenshot: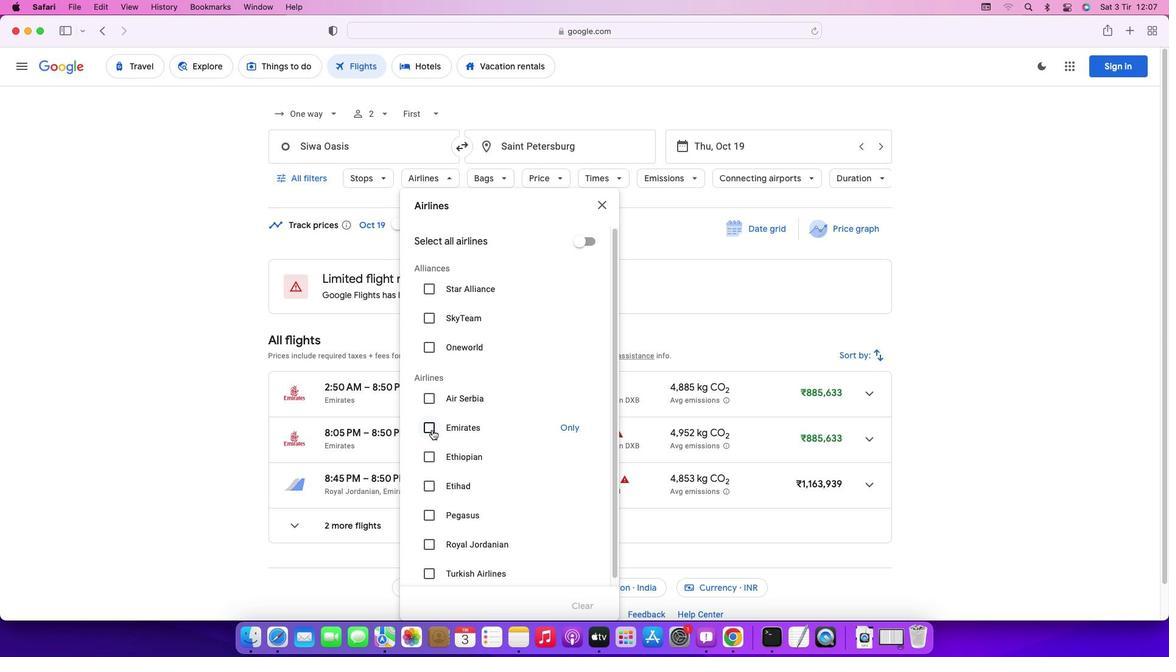 
Action: Mouse pressed left at (431, 430)
Screenshot: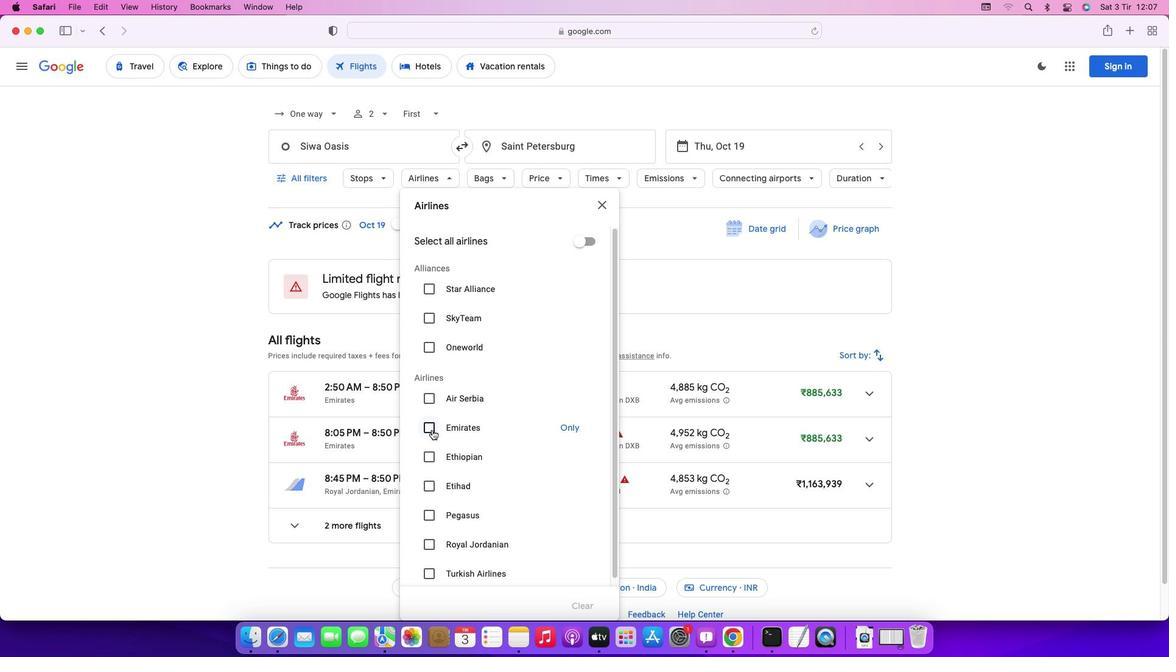 
Action: Mouse moved to (812, 589)
Screenshot: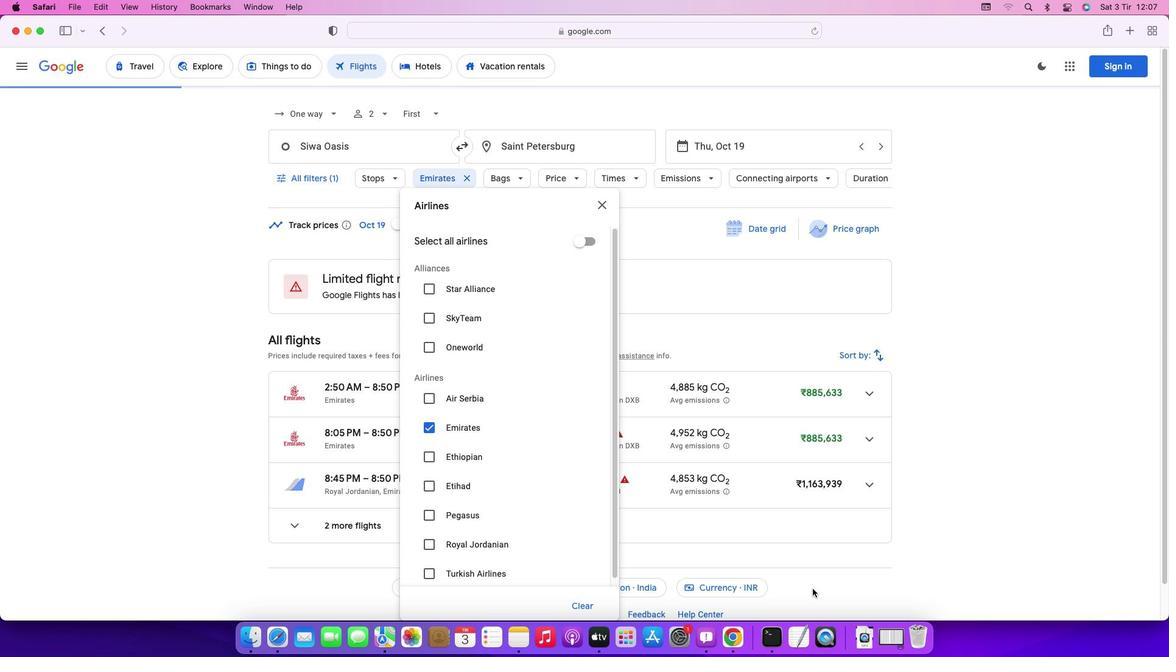 
Action: Mouse pressed left at (812, 589)
Screenshot: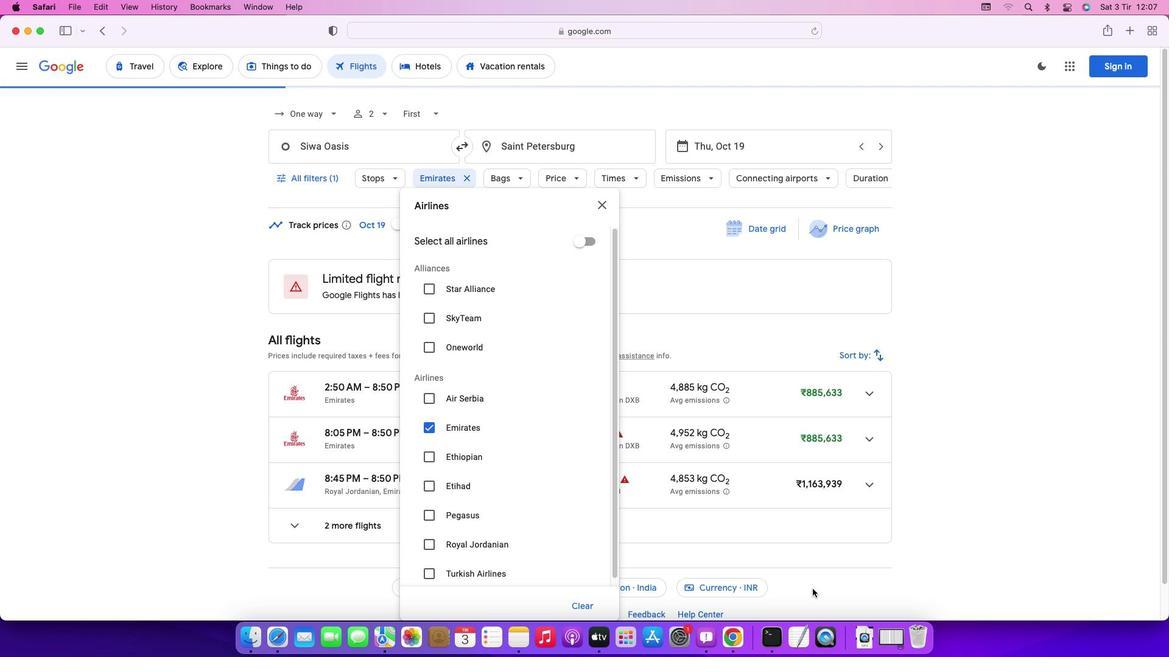 
Action: Mouse moved to (642, 586)
Screenshot: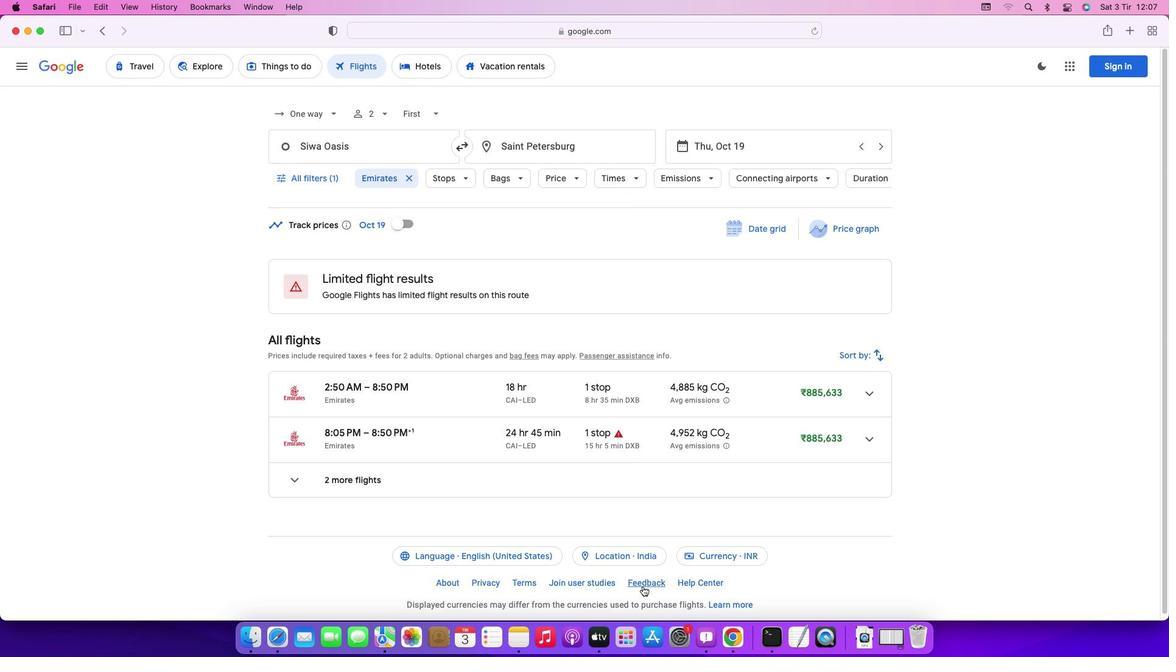 
Action: Mouse pressed left at (642, 586)
Screenshot: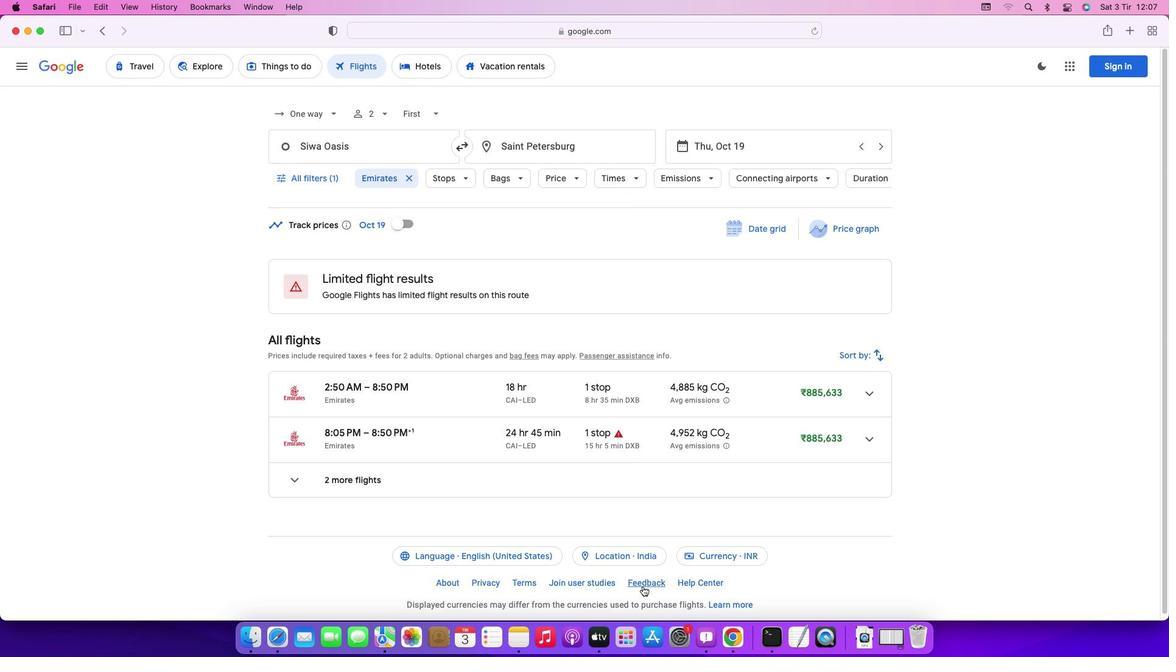 
Action: Mouse moved to (985, 141)
Screenshot: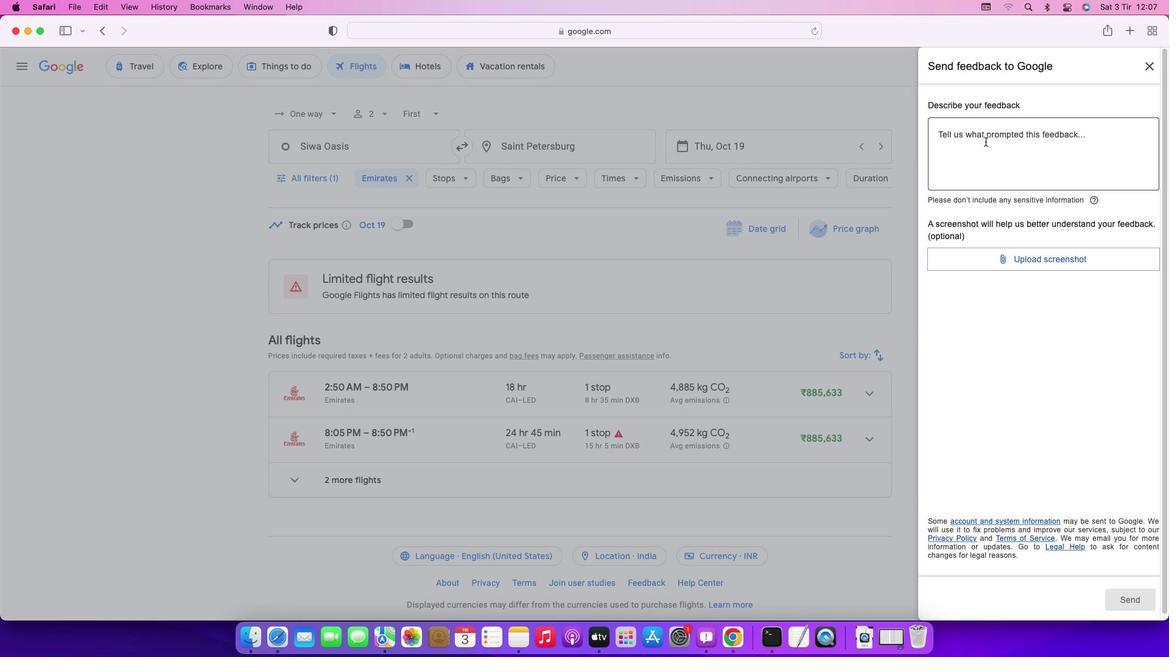 
Action: Mouse pressed left at (985, 141)
Screenshot: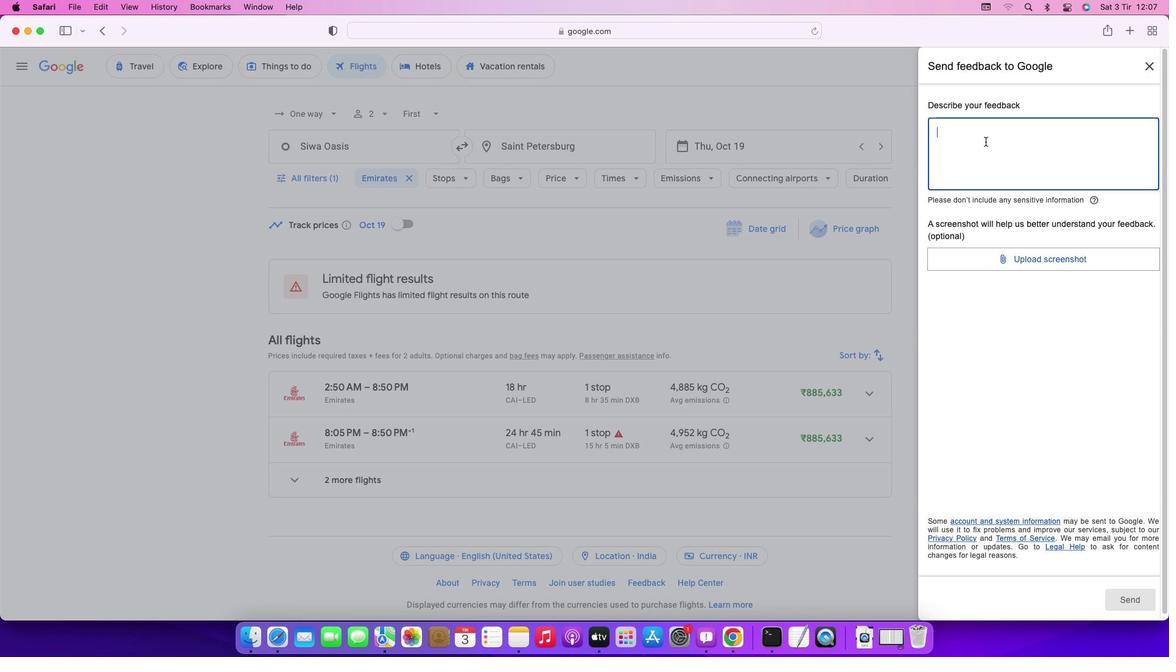 
Action: Mouse moved to (985, 141)
Screenshot: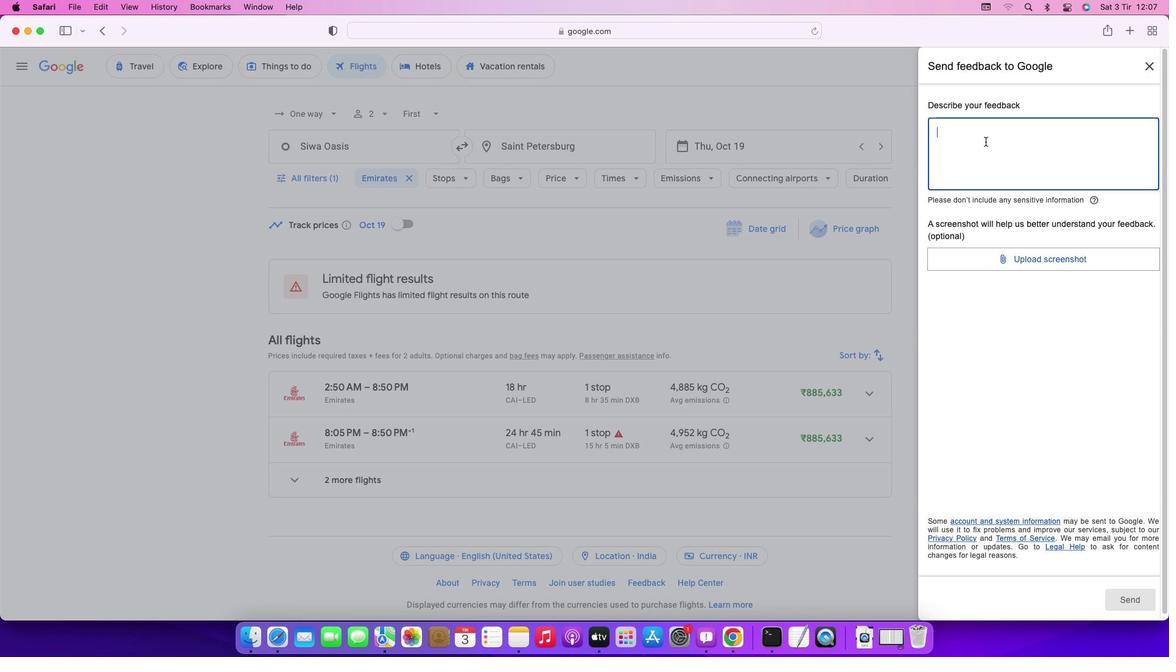 
Action: Key pressed Key.caps_lock'N'Key.caps_lock'i''c''e'Key.spaceKey.caps_lock'S'Key.caps_lock'u''g''g''e''s''t''i''o''n''s'Key.spaceKey.caps_lock'O'Key.caps_lock'n'Key.spaceKey.caps_lock'F'Key.caps_lock'l''i''g''h''t''s'
Screenshot: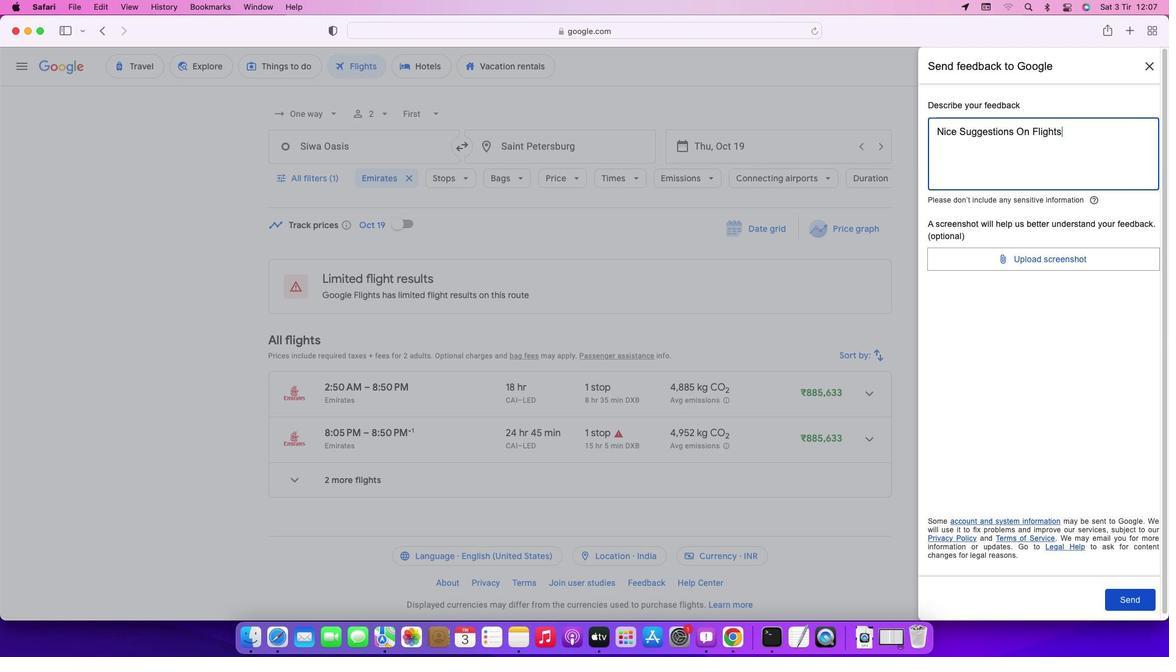 
Action: Mouse moved to (1134, 601)
Screenshot: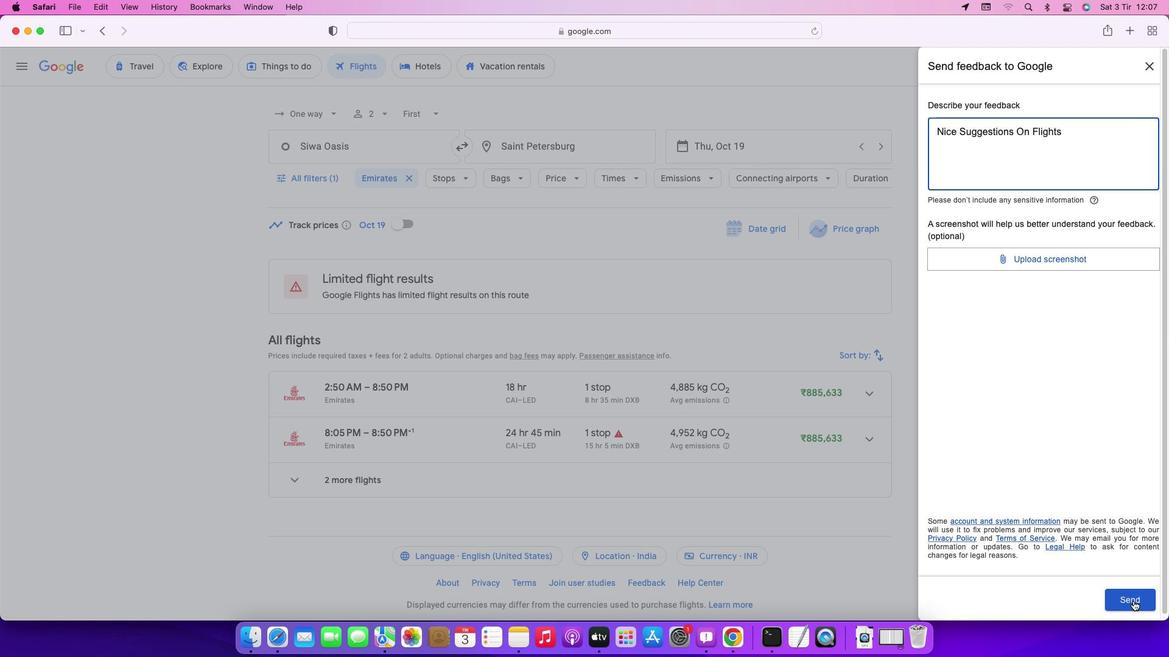 
Action: Mouse pressed left at (1134, 601)
Screenshot: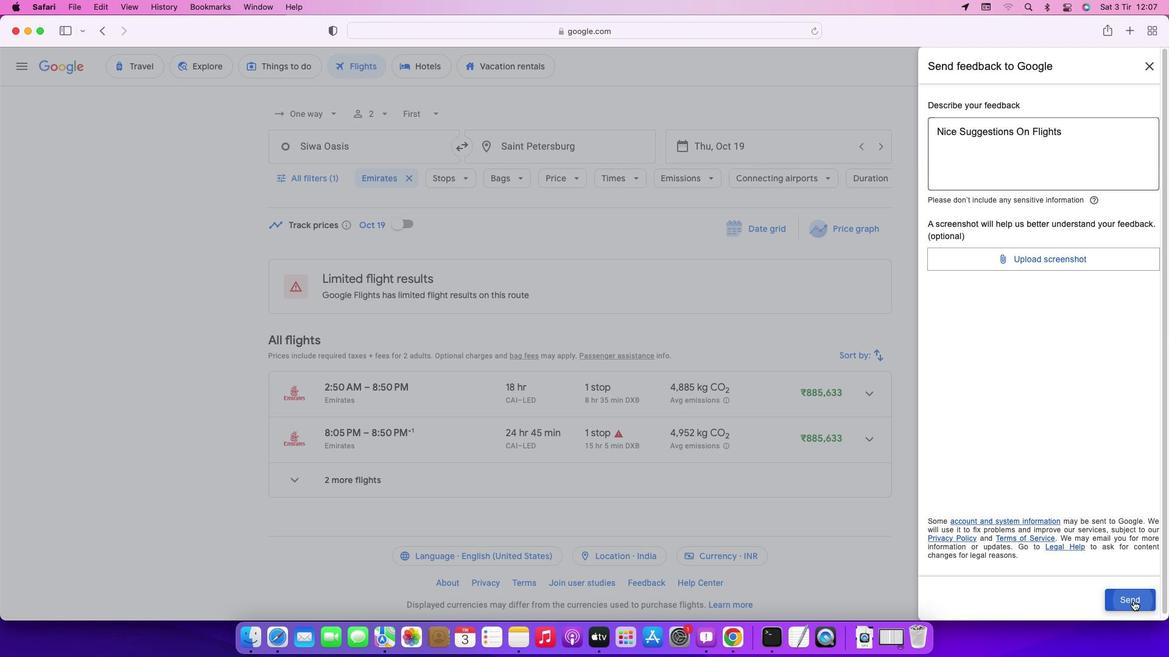 
Action: Mouse moved to (897, 186)
Screenshot: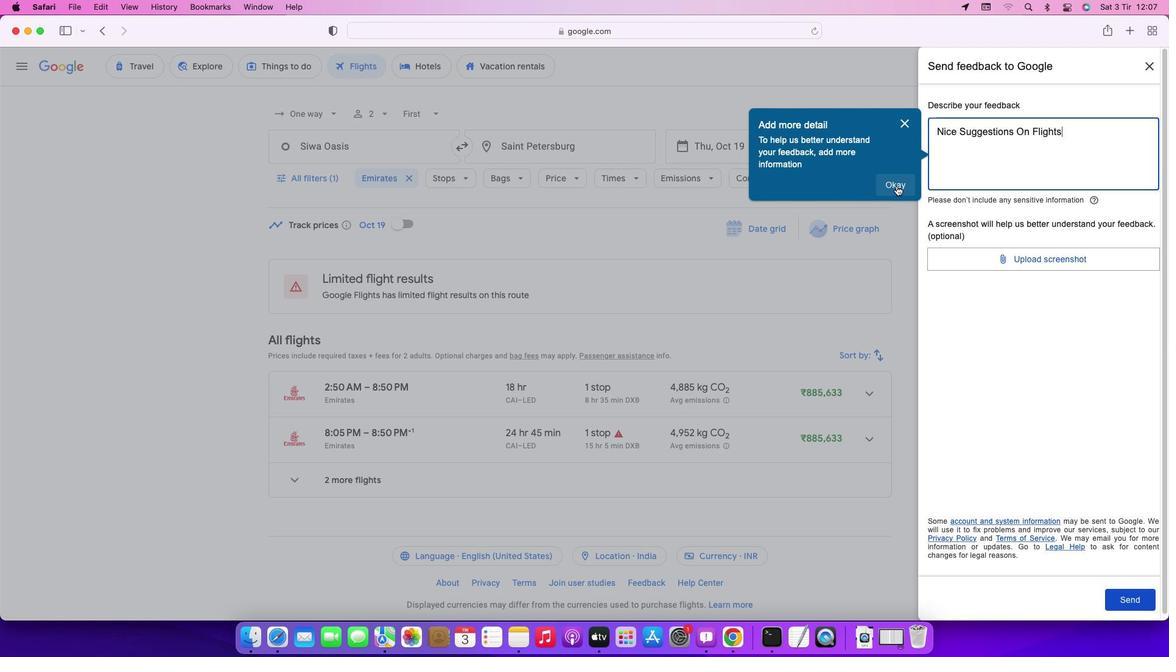 
Action: Mouse pressed left at (897, 186)
Screenshot: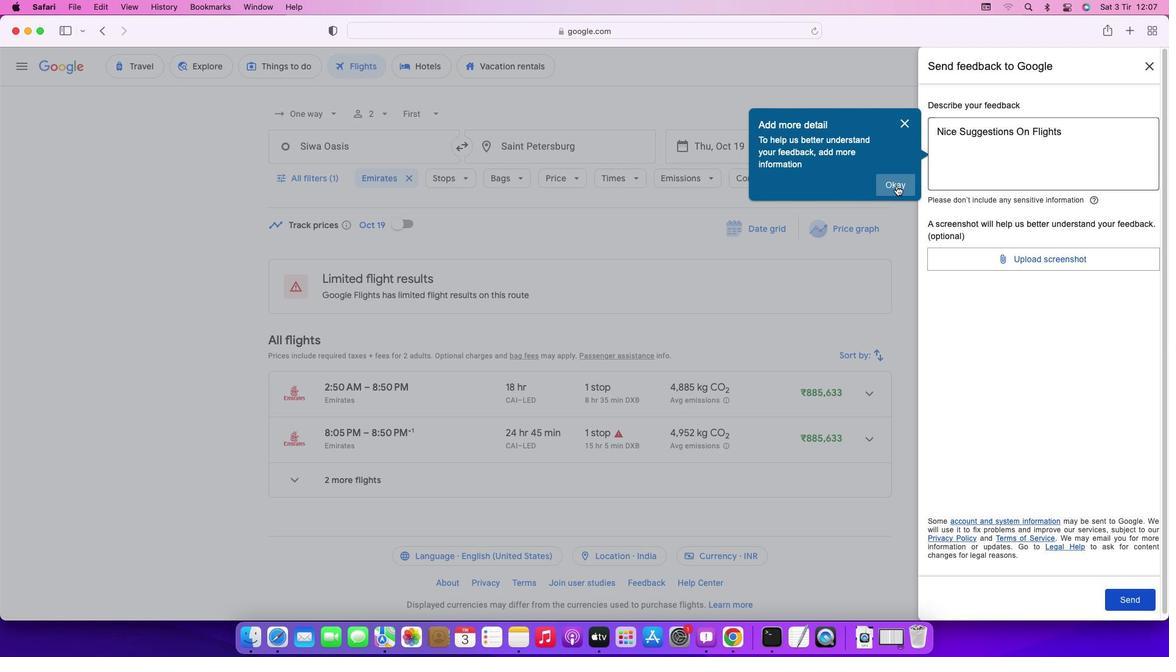 
Action: Mouse moved to (1134, 595)
Screenshot: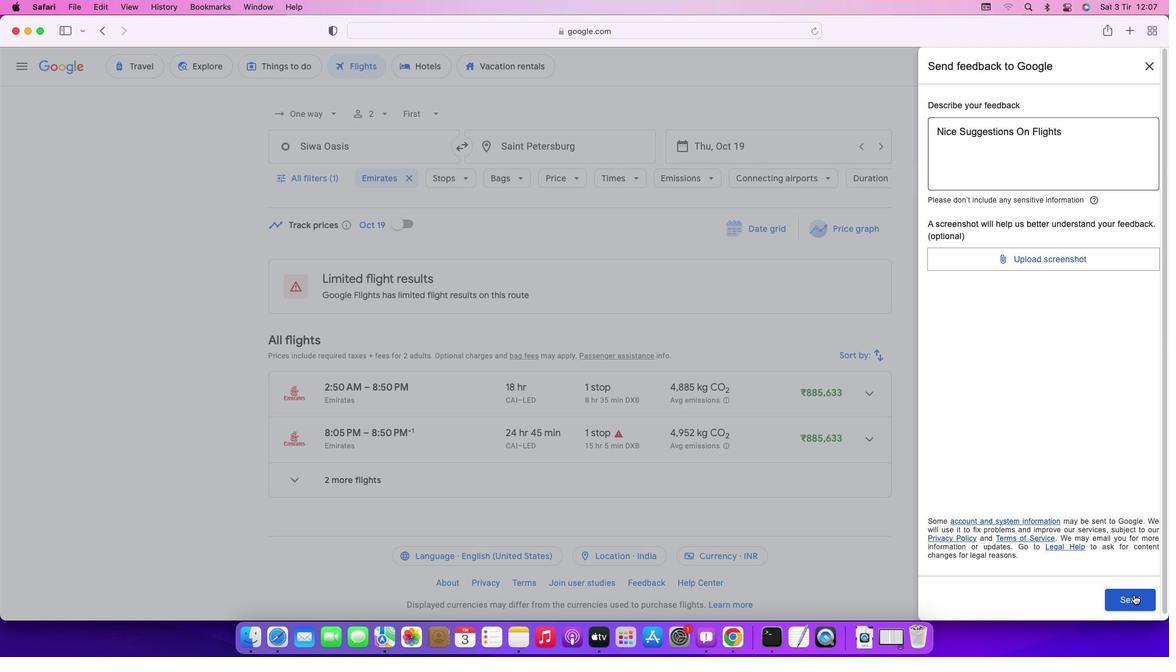 
Action: Mouse pressed left at (1134, 595)
Screenshot: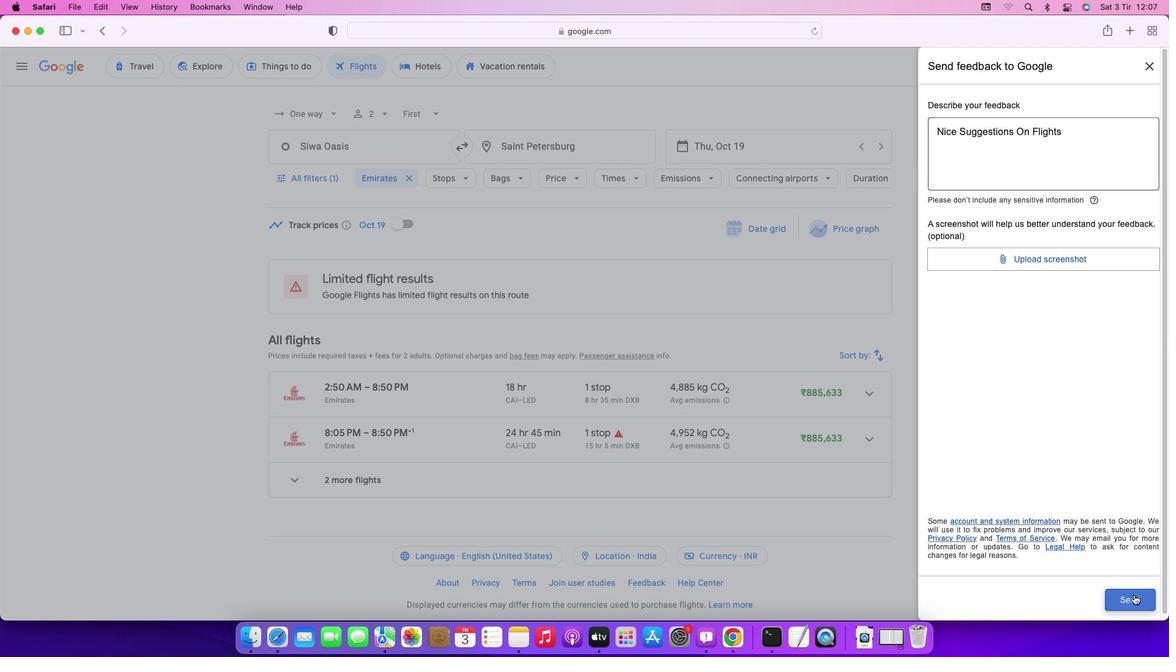 
Action: Mouse moved to (972, 423)
Screenshot: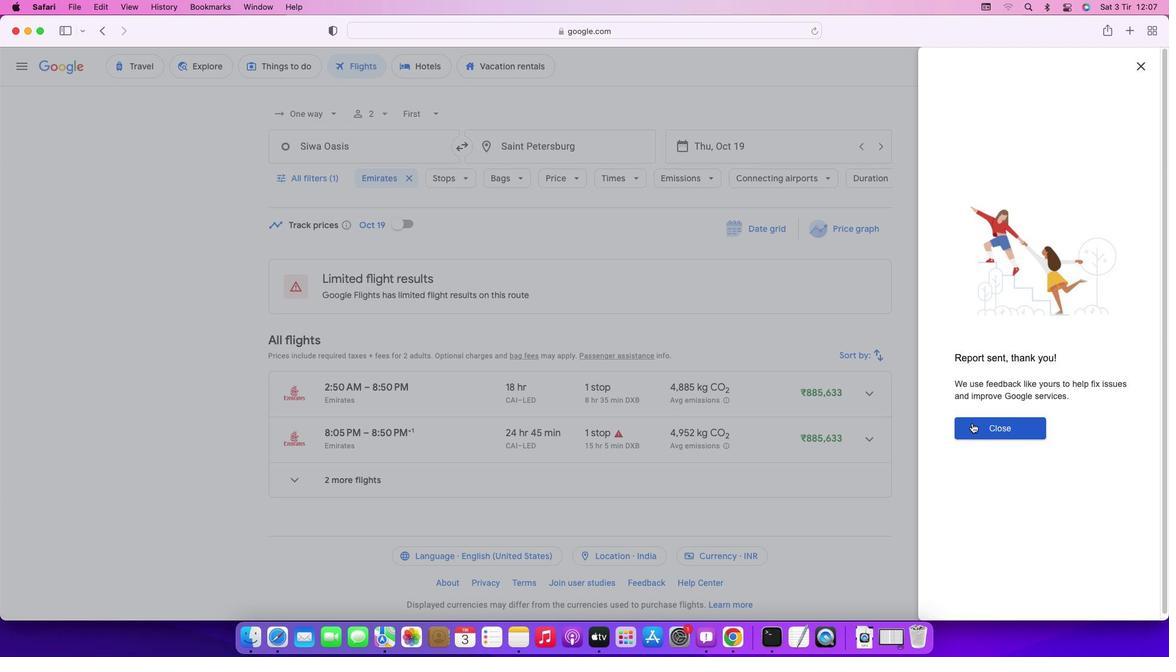 
Action: Mouse pressed left at (972, 423)
Screenshot: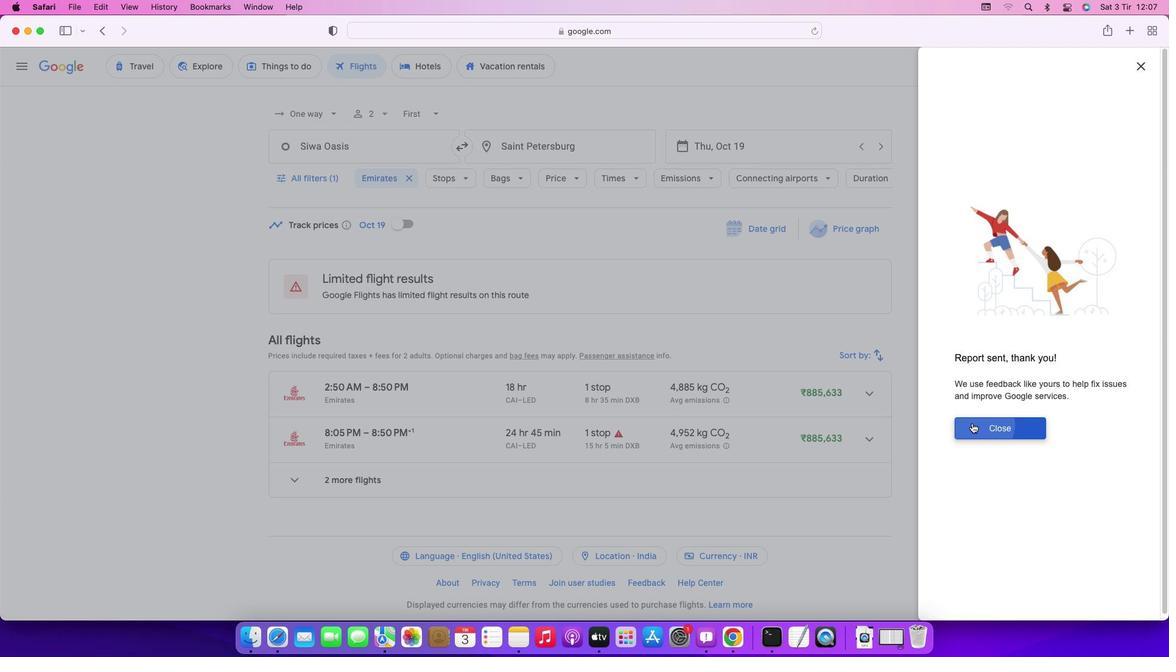 
Action: Mouse moved to (917, 475)
Screenshot: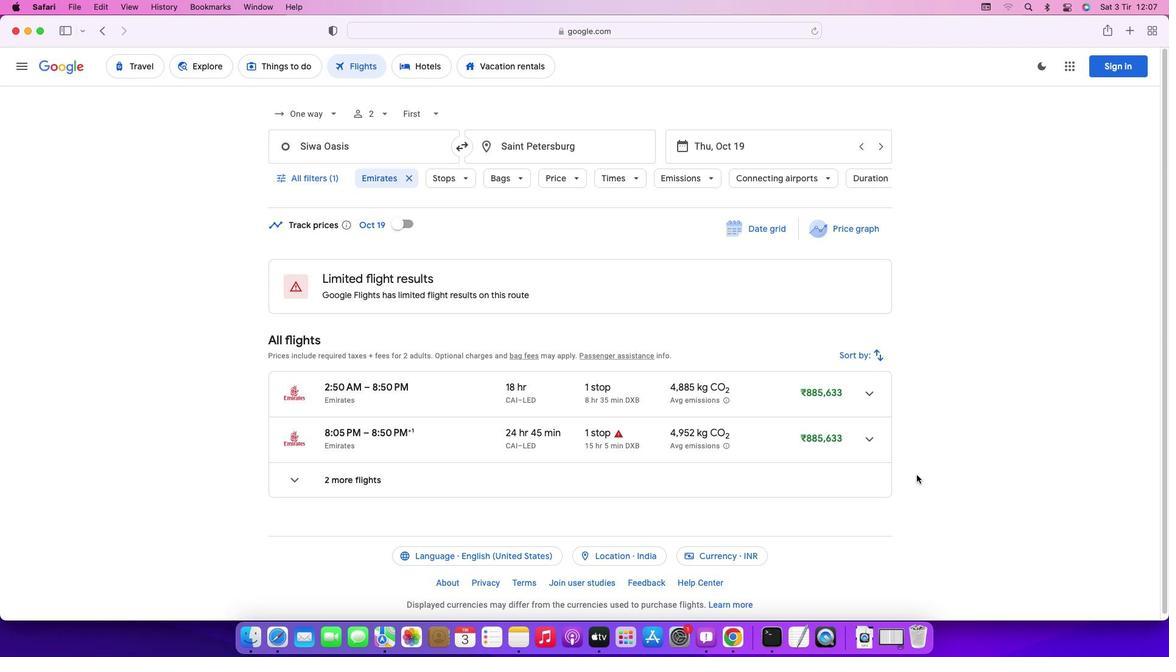 
